 Task: Create a due date automation trigger when advanced on, on the wednesday before a card is due add dates due in more than 1 working days at 11:00 AM.
Action: Mouse moved to (1382, 118)
Screenshot: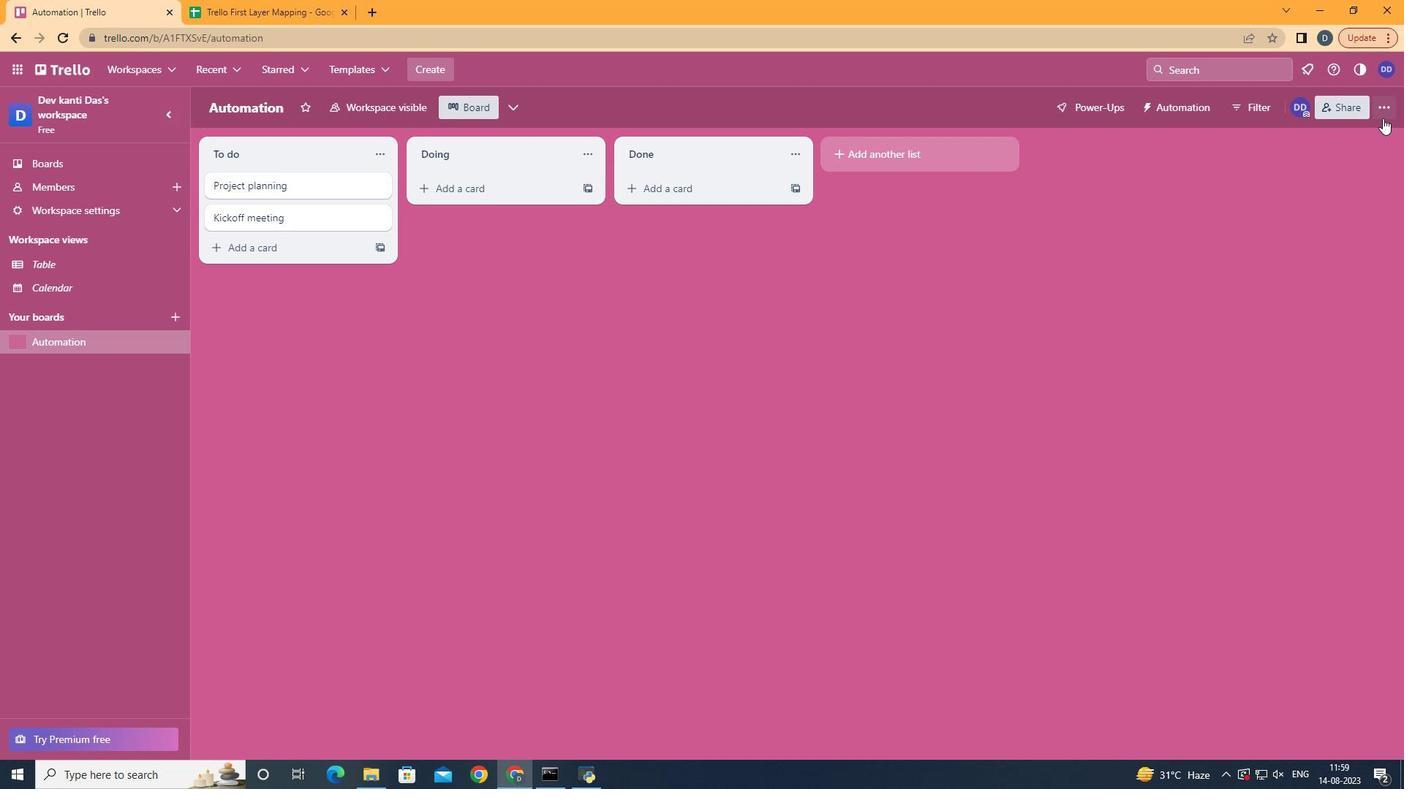
Action: Mouse pressed left at (1382, 118)
Screenshot: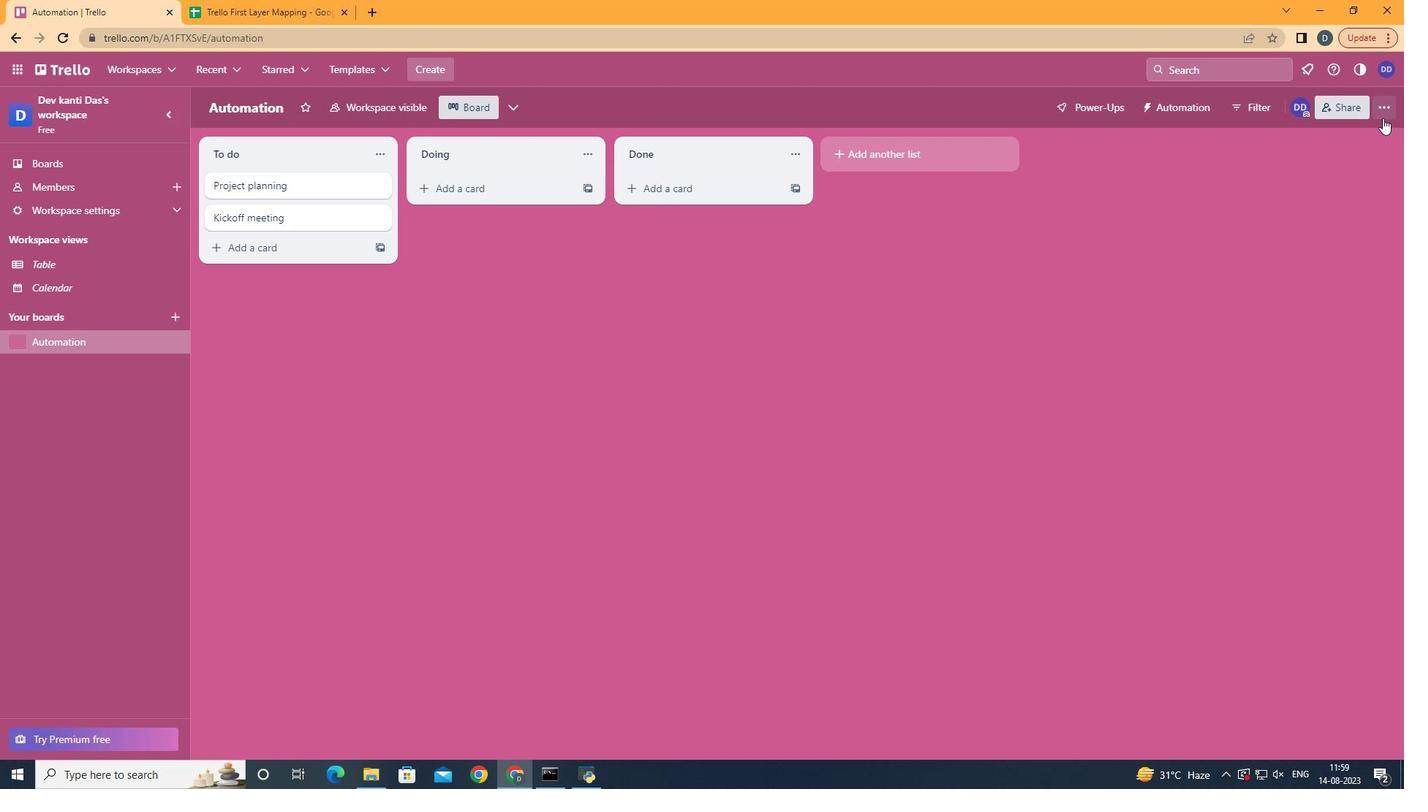 
Action: Mouse moved to (1315, 293)
Screenshot: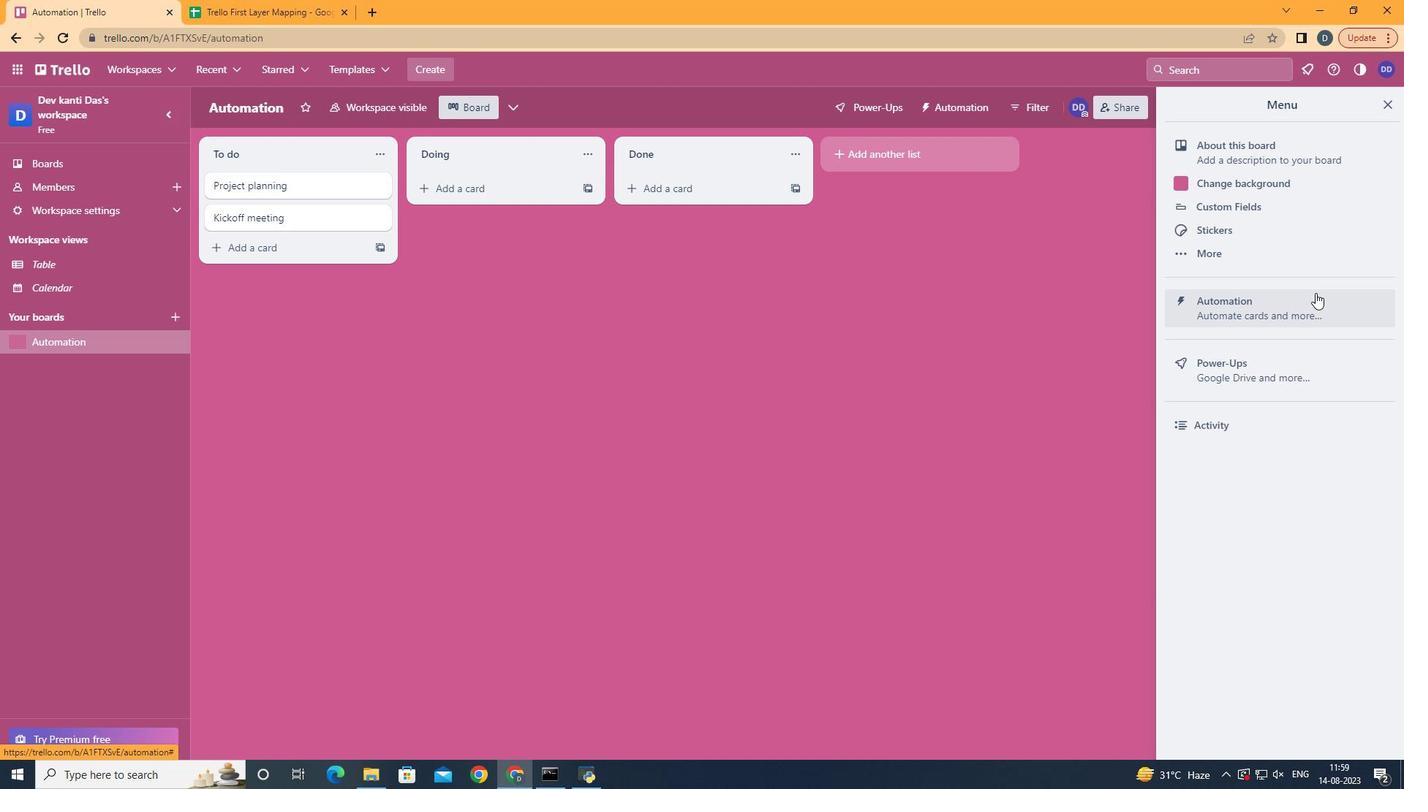 
Action: Mouse pressed left at (1315, 293)
Screenshot: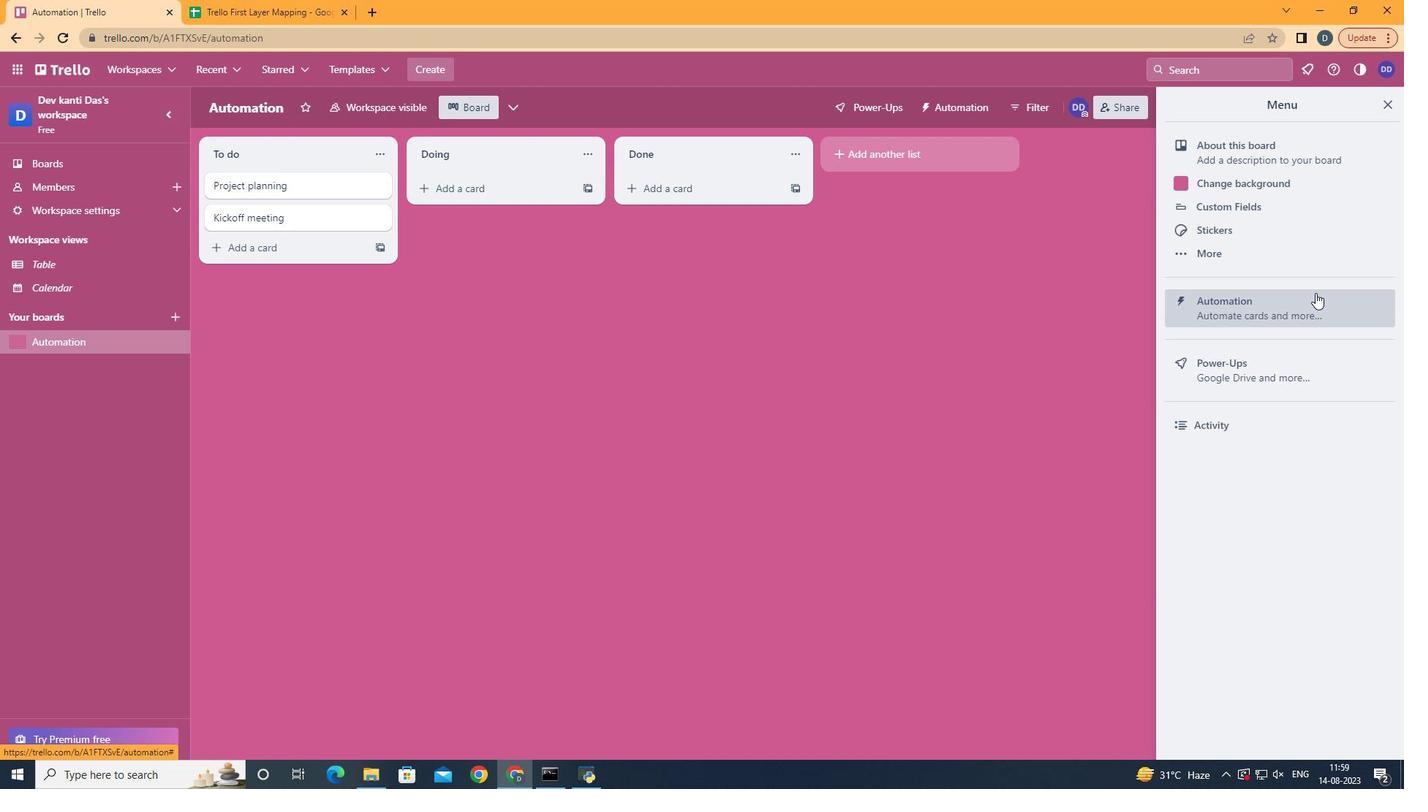 
Action: Mouse moved to (258, 288)
Screenshot: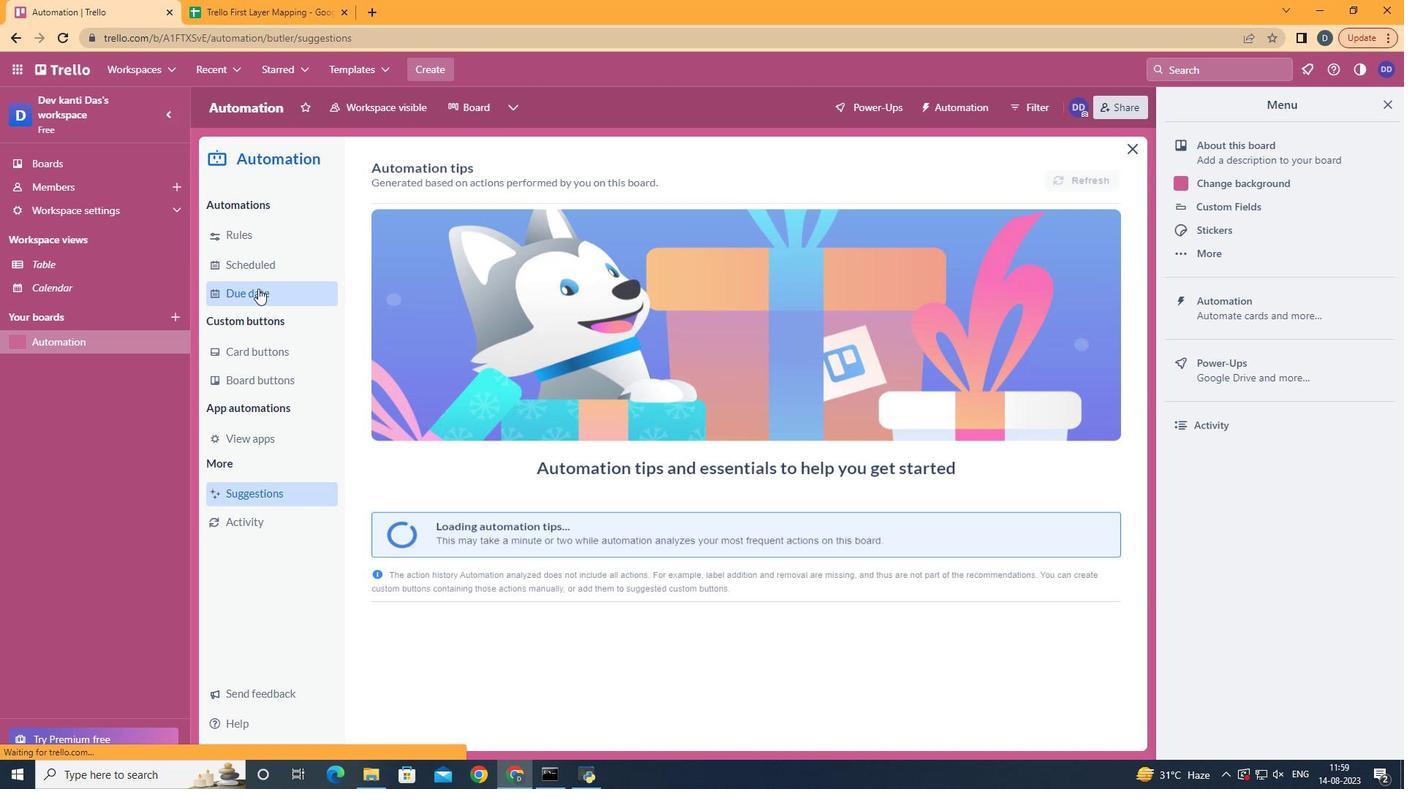 
Action: Mouse pressed left at (258, 288)
Screenshot: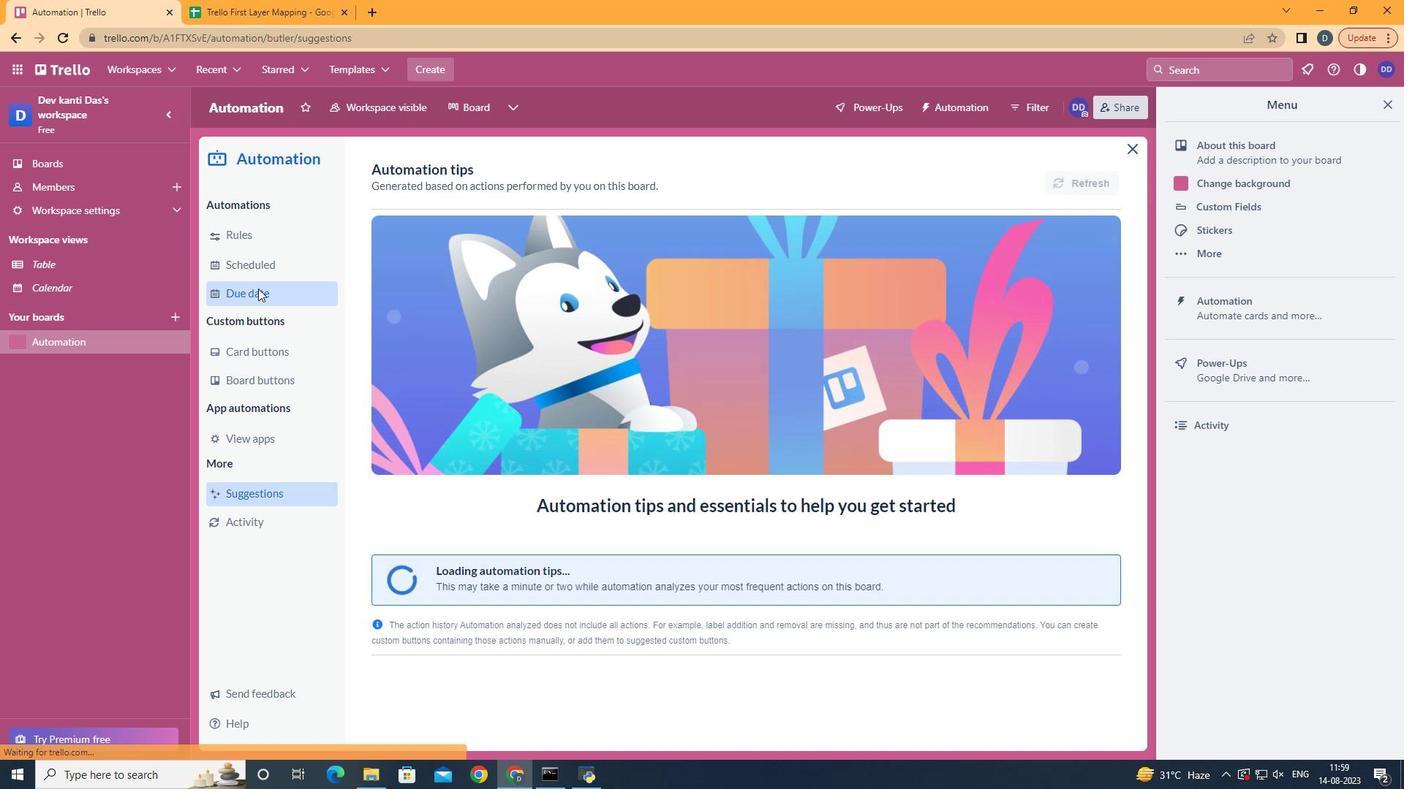 
Action: Mouse moved to (1027, 168)
Screenshot: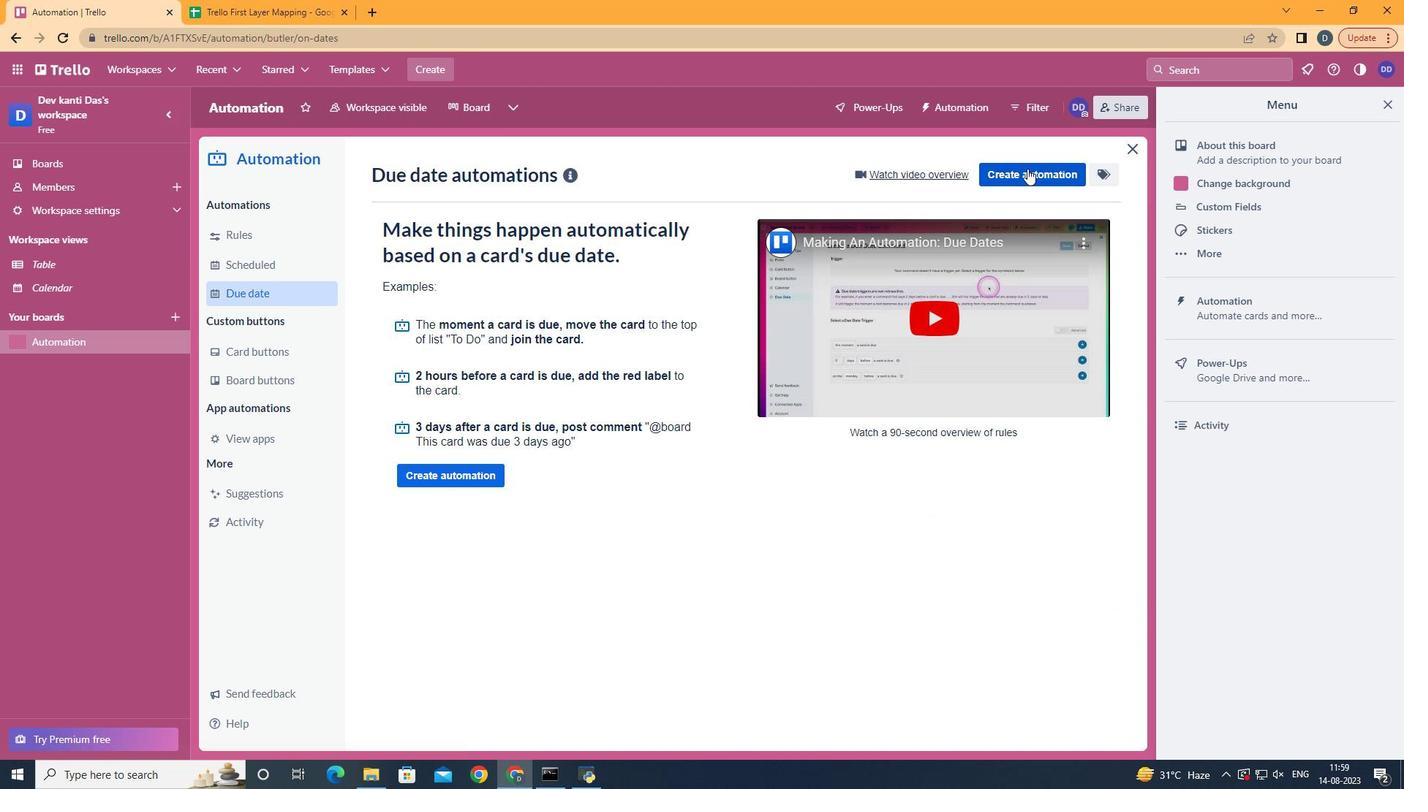 
Action: Mouse pressed left at (1027, 168)
Screenshot: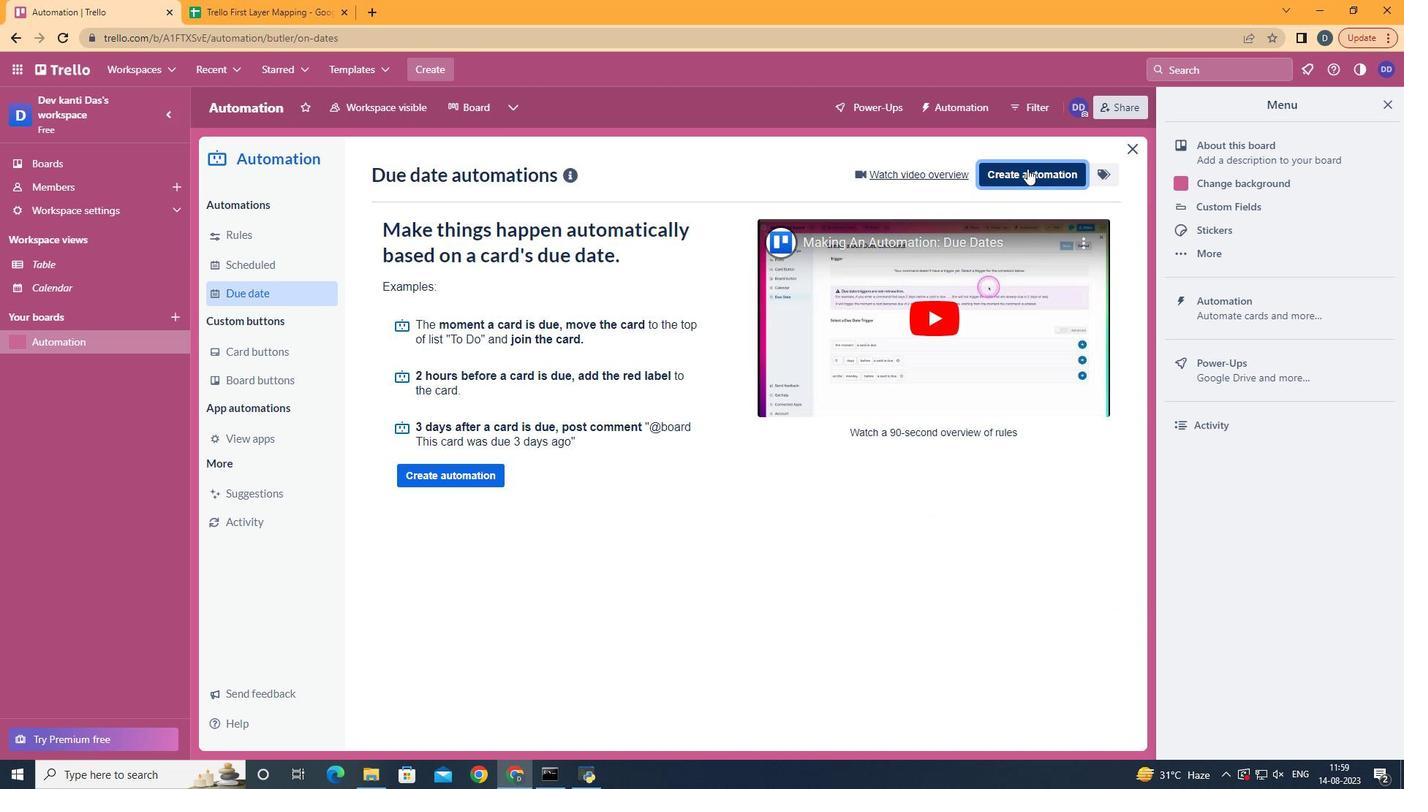 
Action: Mouse moved to (769, 319)
Screenshot: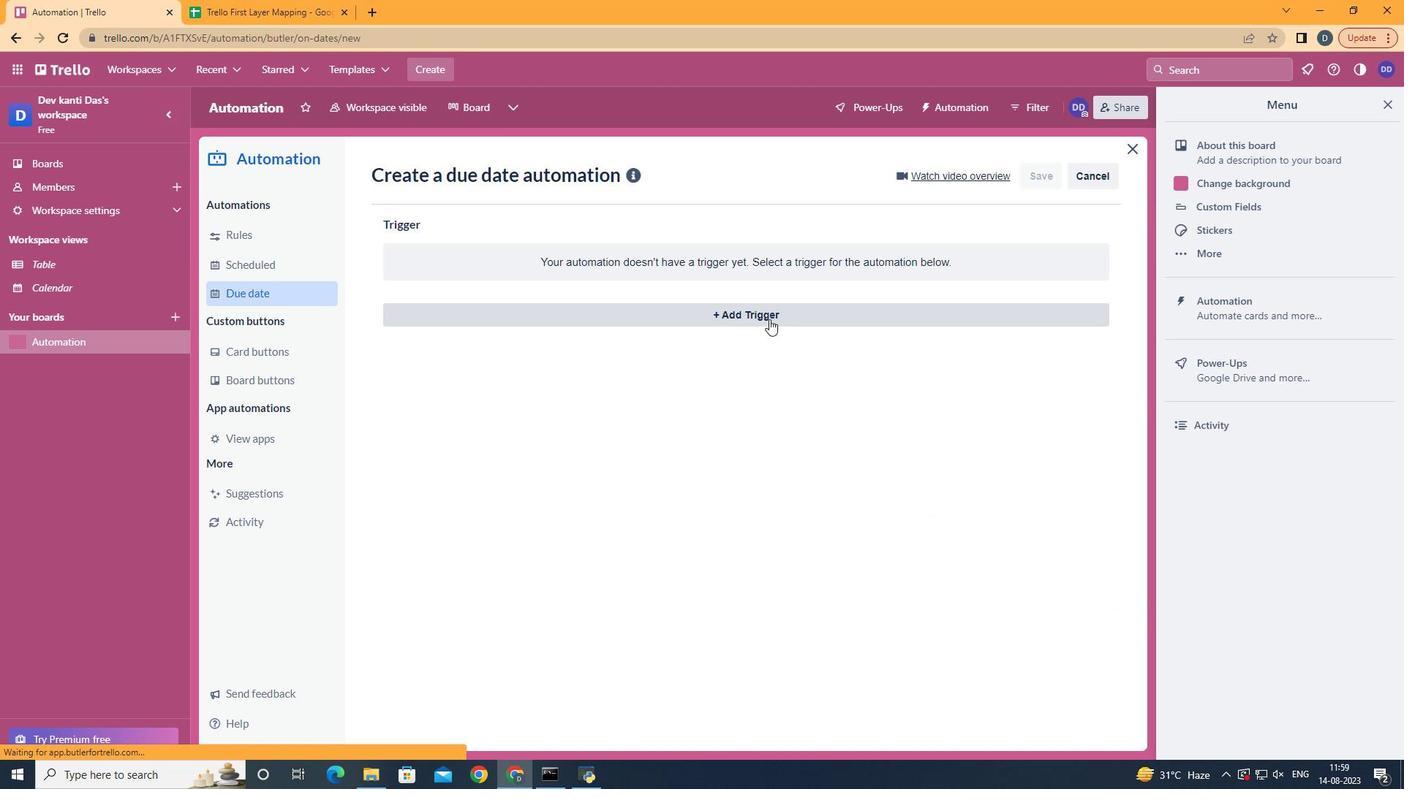 
Action: Mouse pressed left at (769, 319)
Screenshot: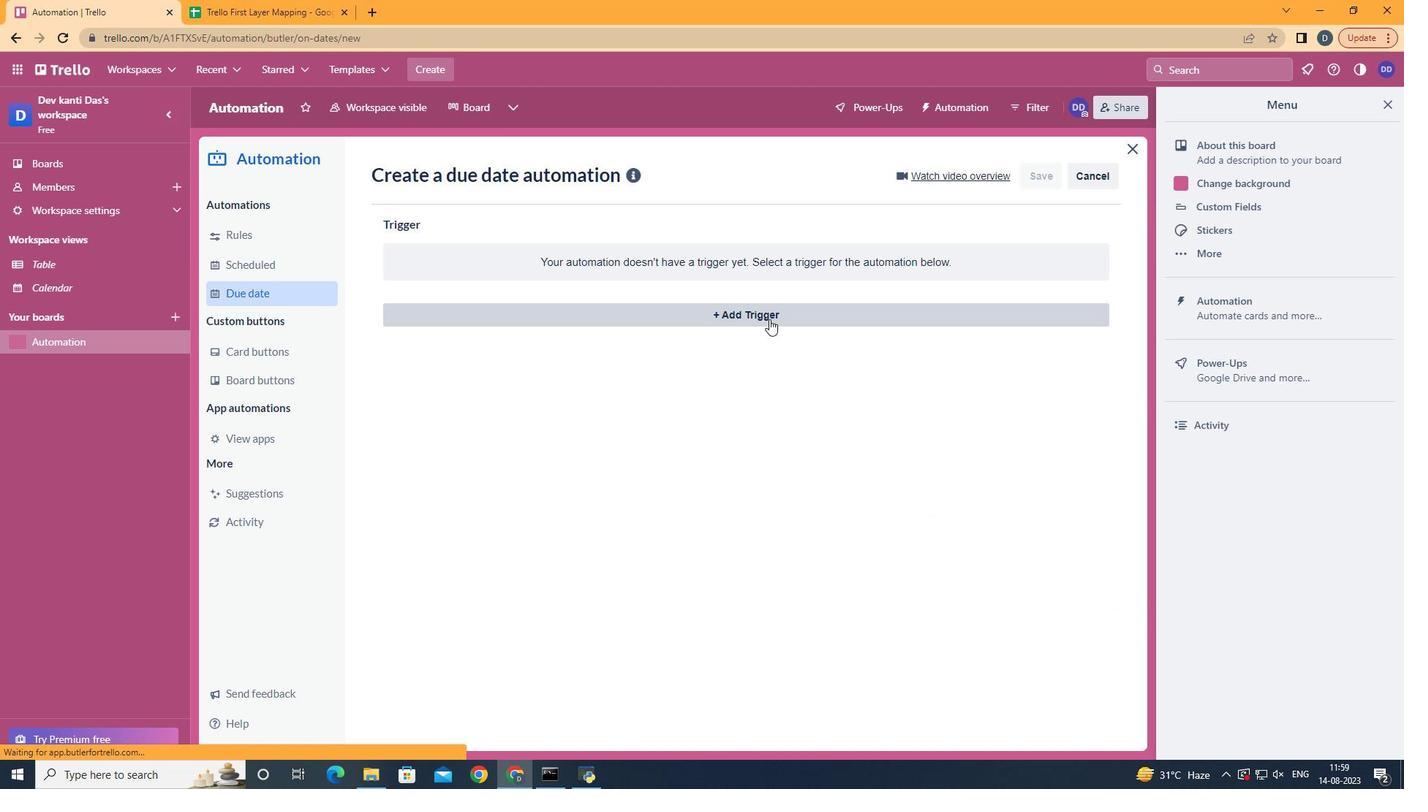 
Action: Mouse moved to (476, 433)
Screenshot: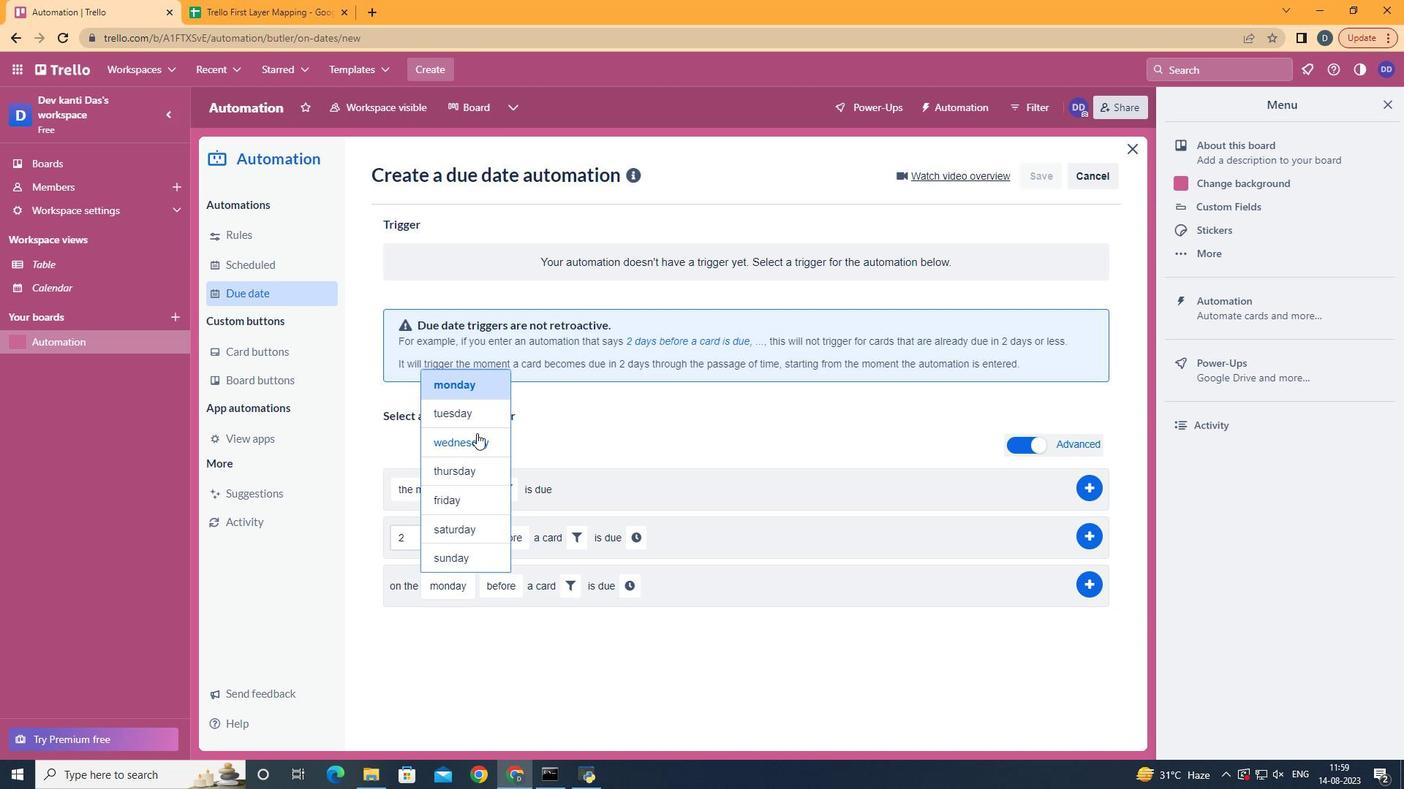 
Action: Mouse pressed left at (476, 433)
Screenshot: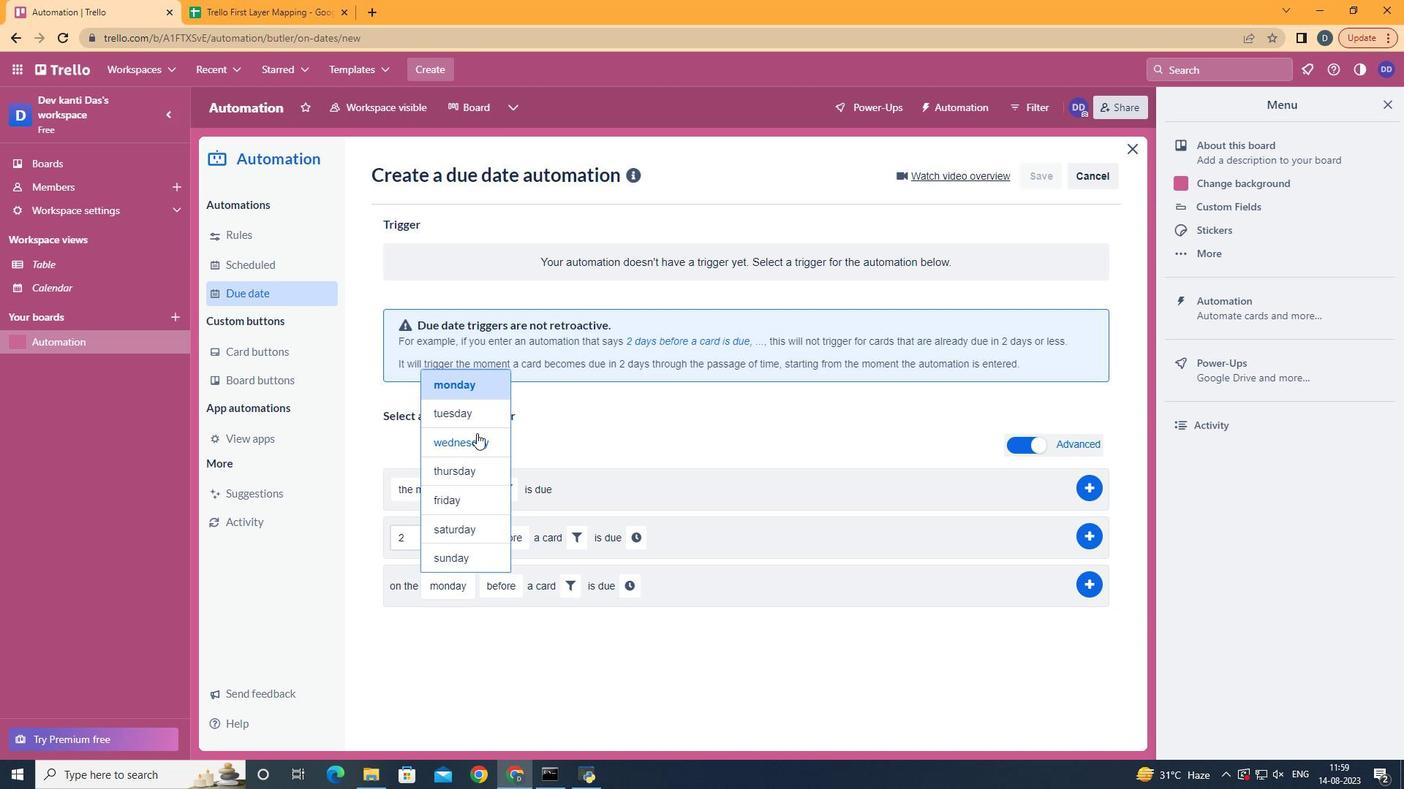 
Action: Mouse moved to (585, 587)
Screenshot: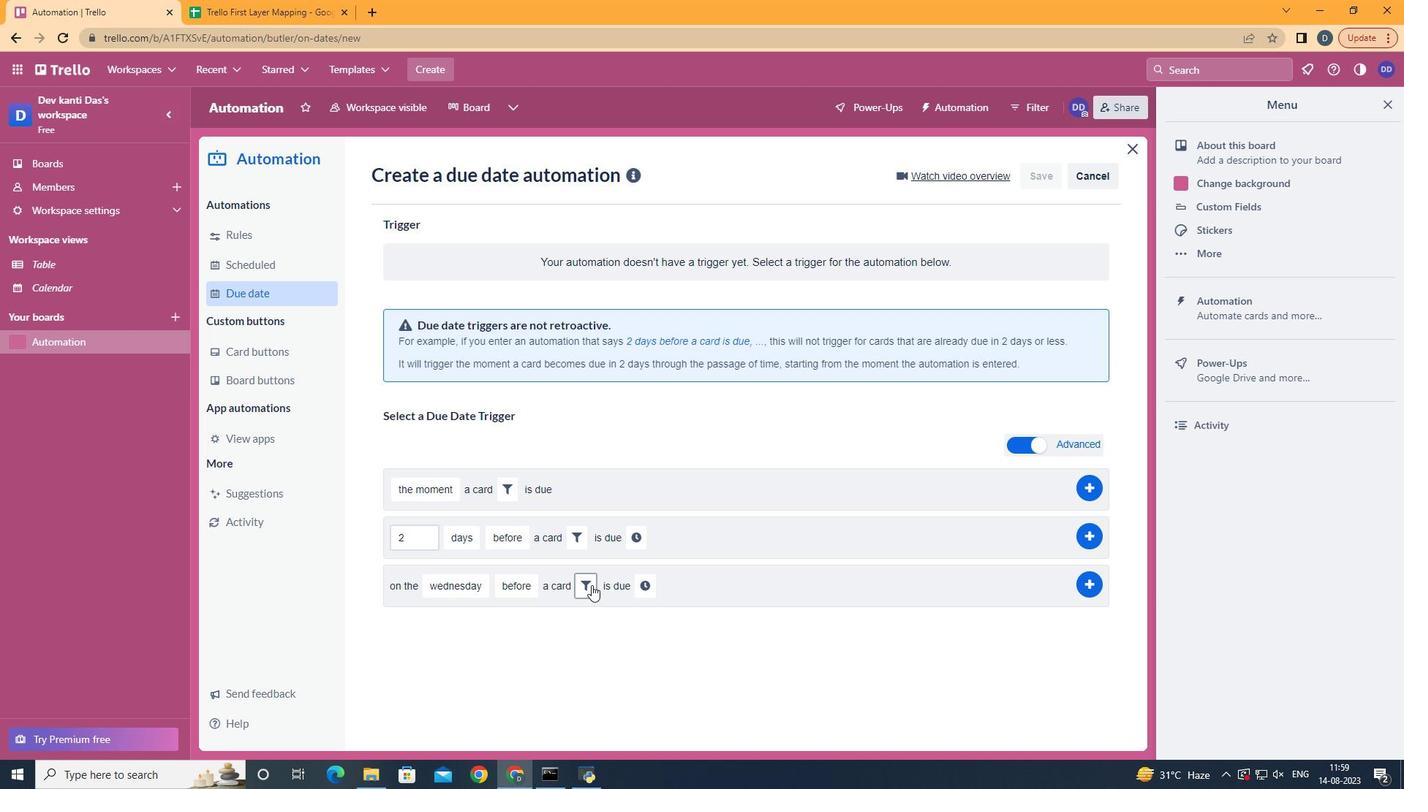 
Action: Mouse pressed left at (585, 587)
Screenshot: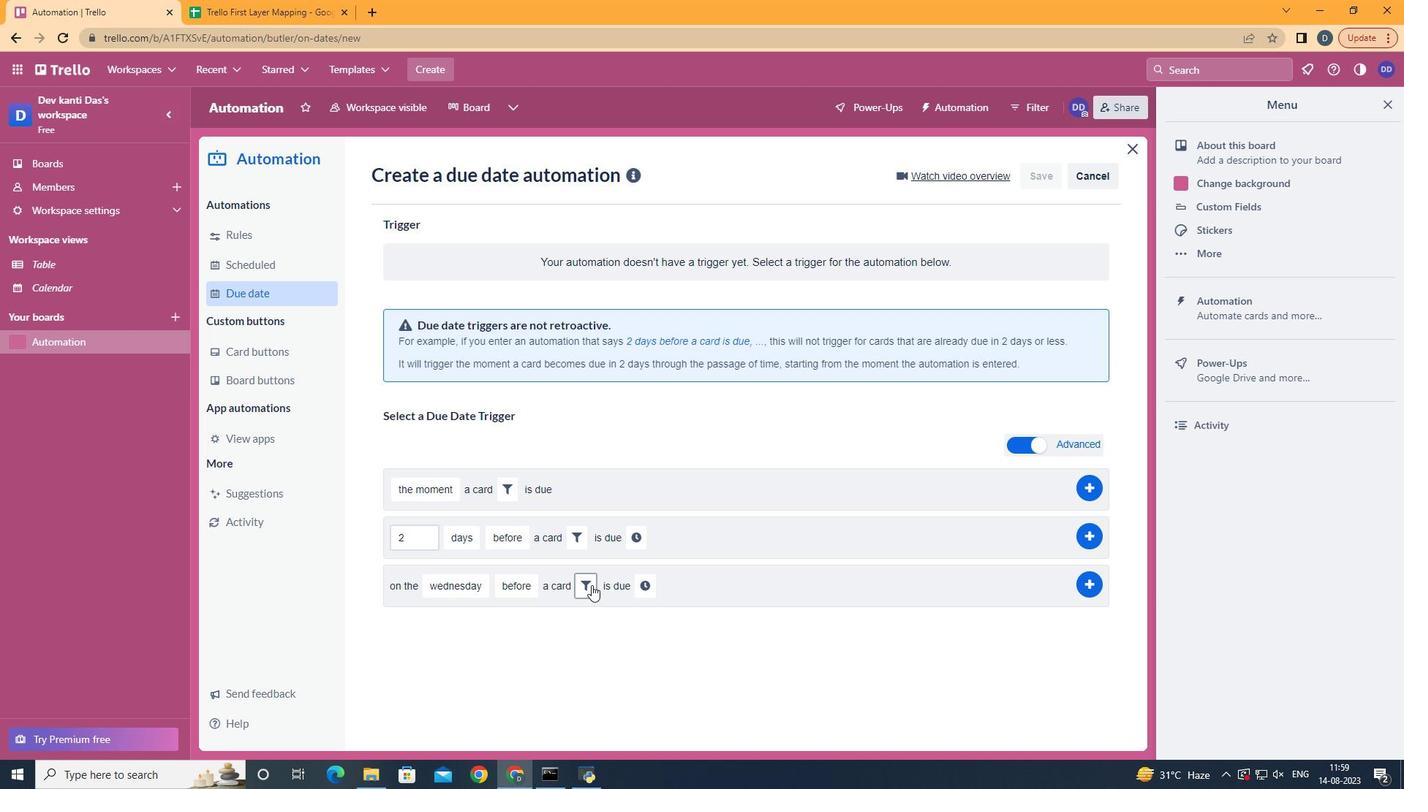
Action: Mouse moved to (667, 626)
Screenshot: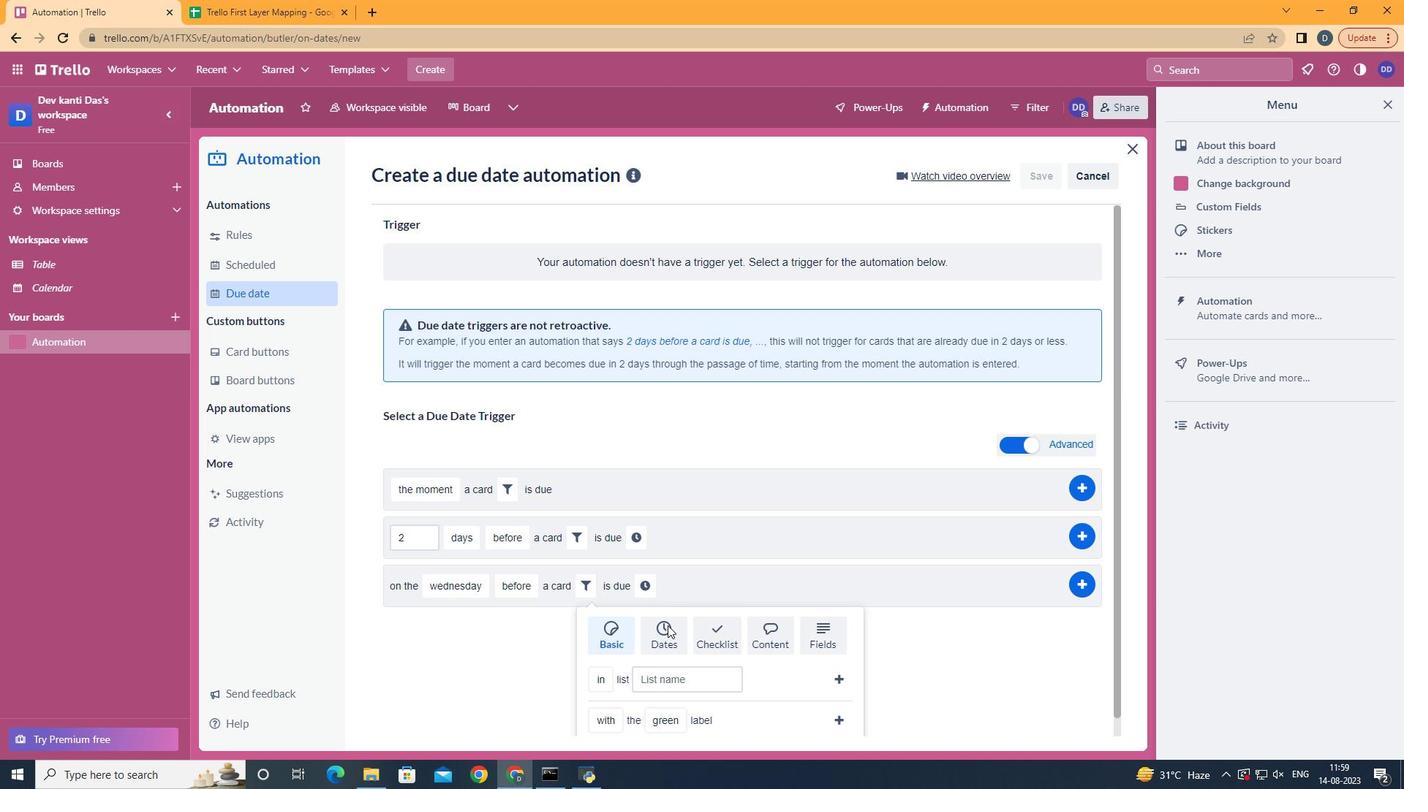 
Action: Mouse pressed left at (667, 626)
Screenshot: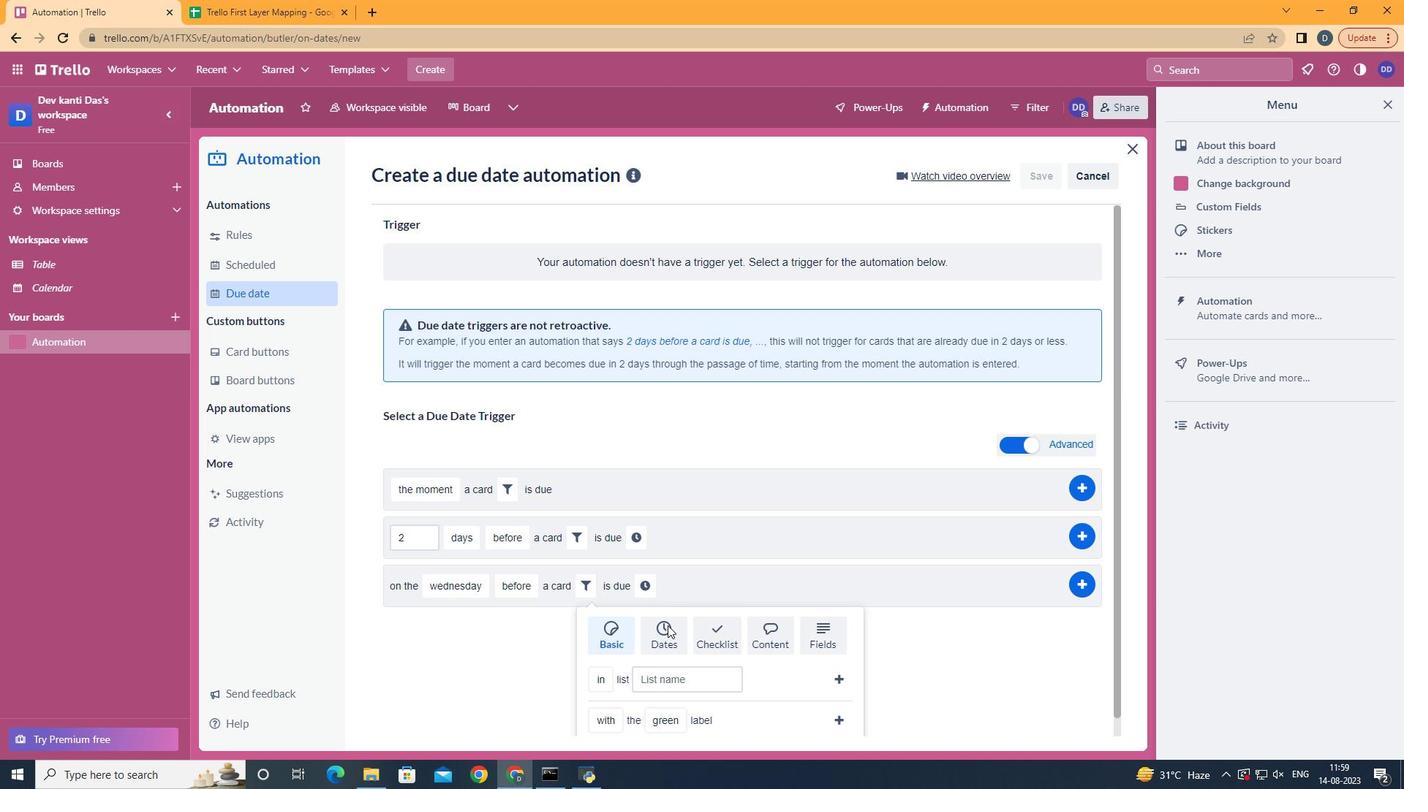 
Action: Mouse moved to (667, 626)
Screenshot: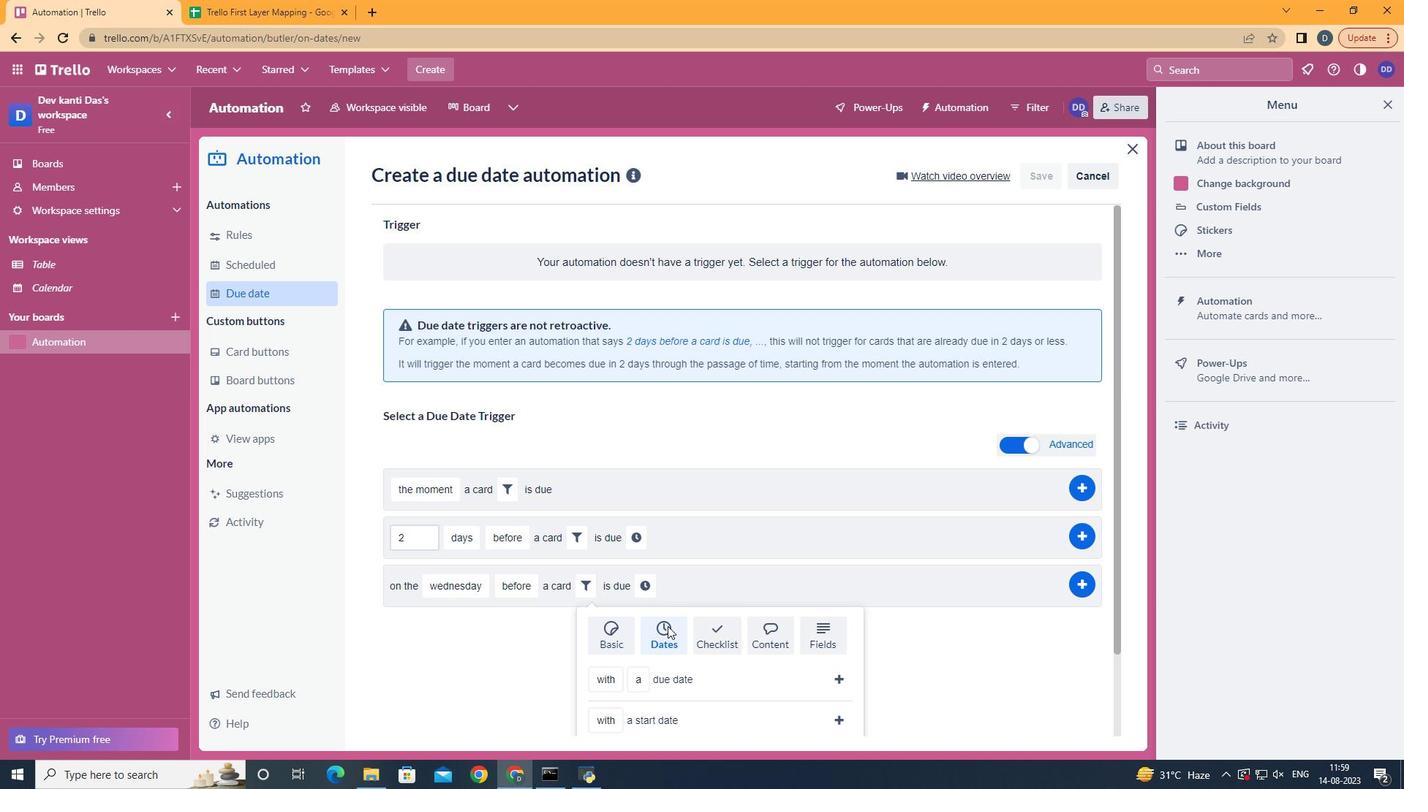 
Action: Mouse scrolled (667, 626) with delta (0, 0)
Screenshot: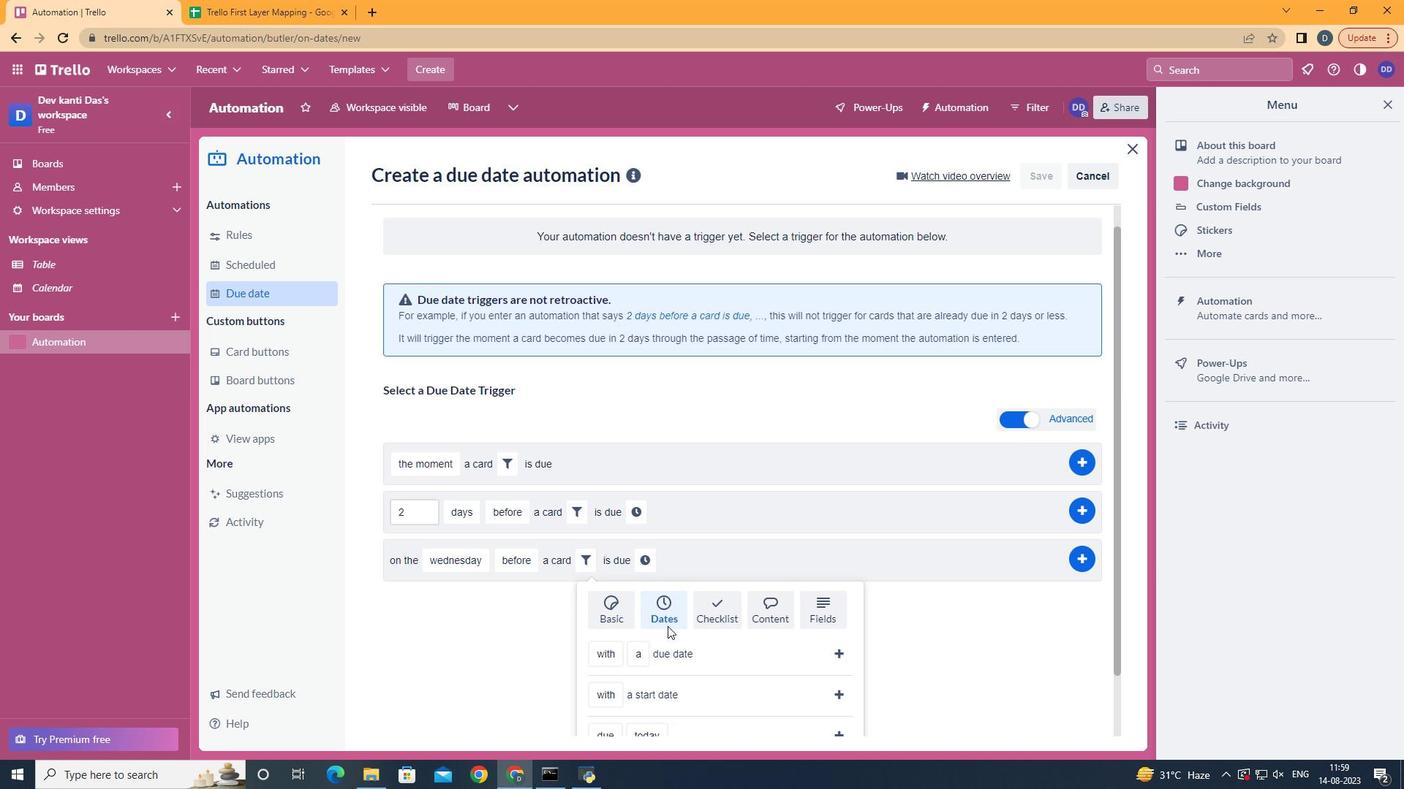 
Action: Mouse scrolled (667, 626) with delta (0, 0)
Screenshot: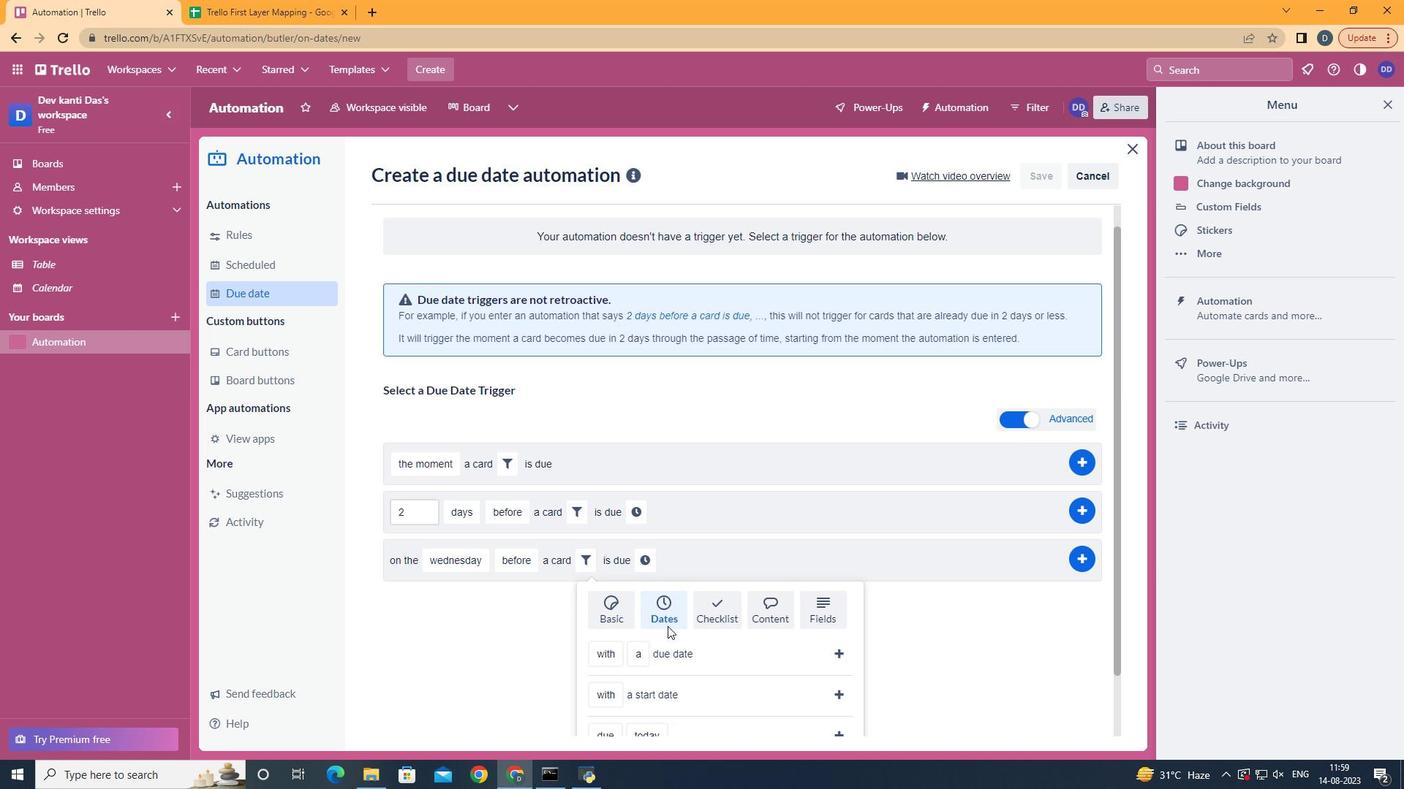 
Action: Mouse scrolled (667, 626) with delta (0, 0)
Screenshot: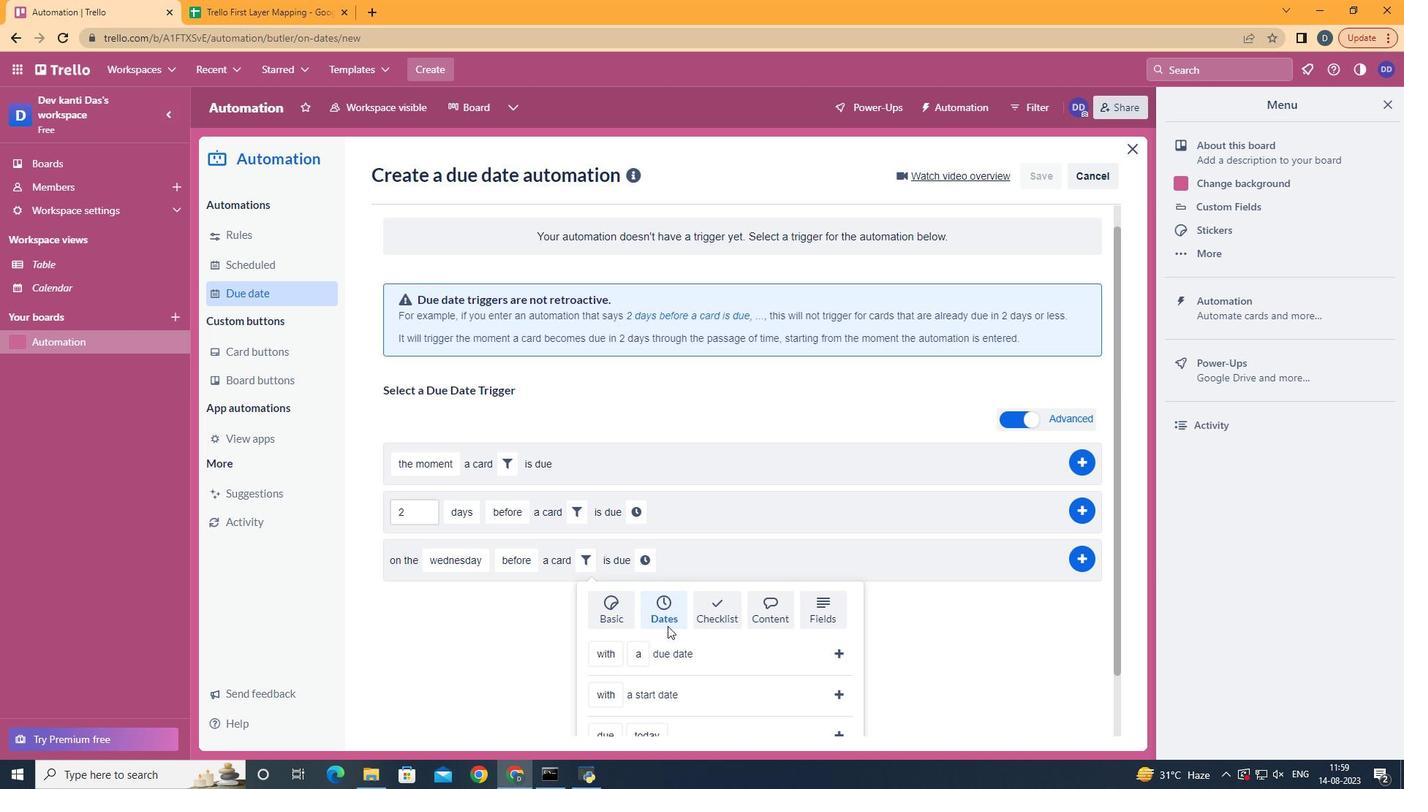 
Action: Mouse scrolled (667, 626) with delta (0, 0)
Screenshot: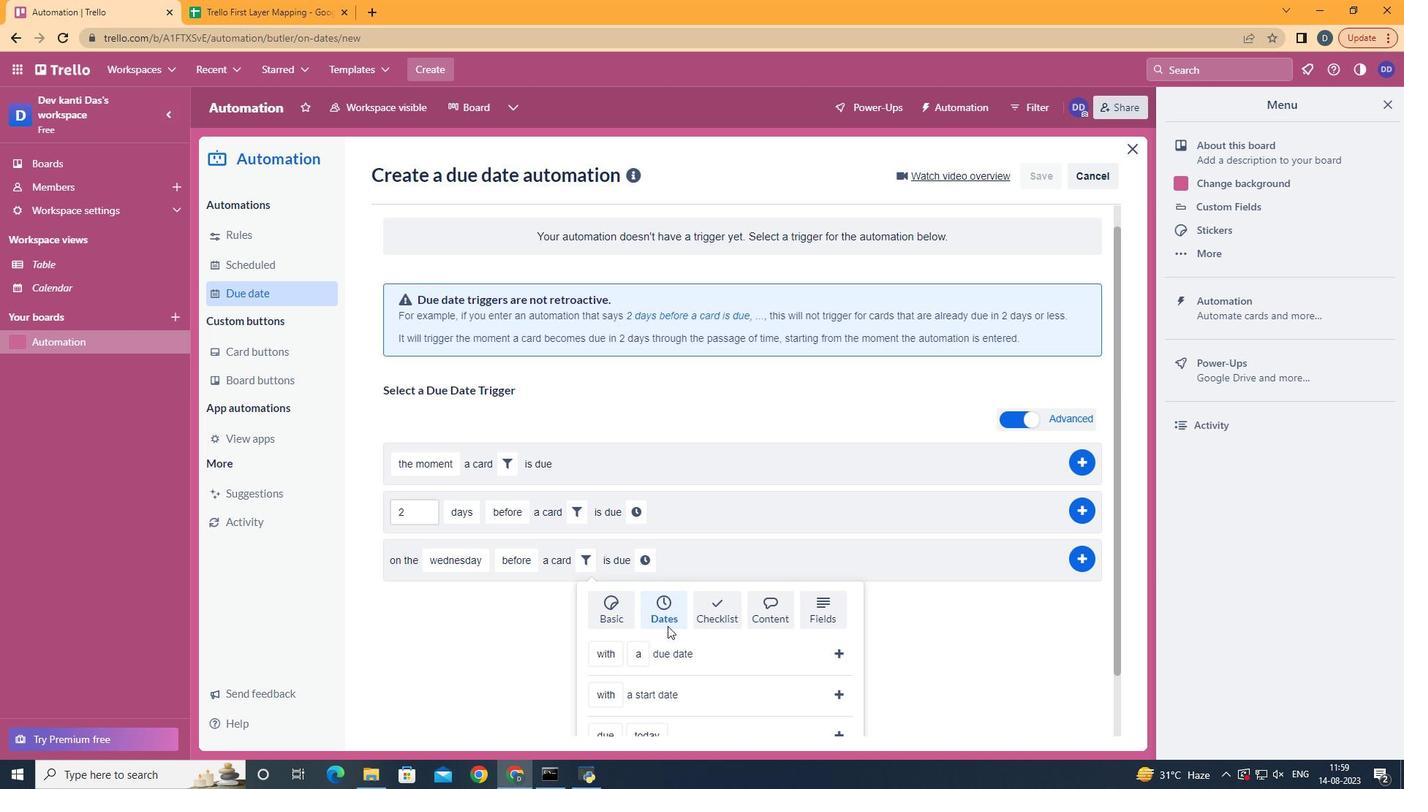 
Action: Mouse scrolled (667, 626) with delta (0, 0)
Screenshot: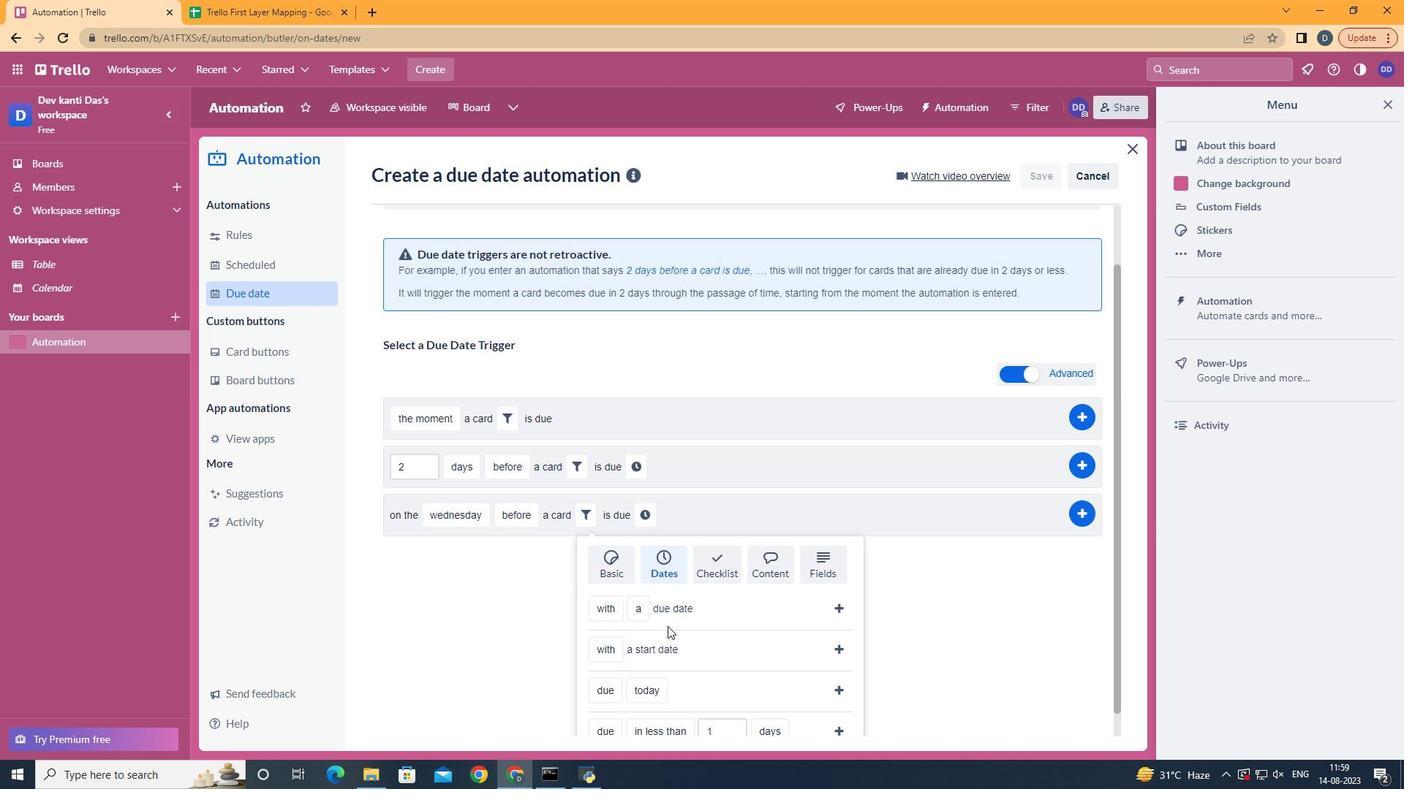 
Action: Mouse moved to (662, 618)
Screenshot: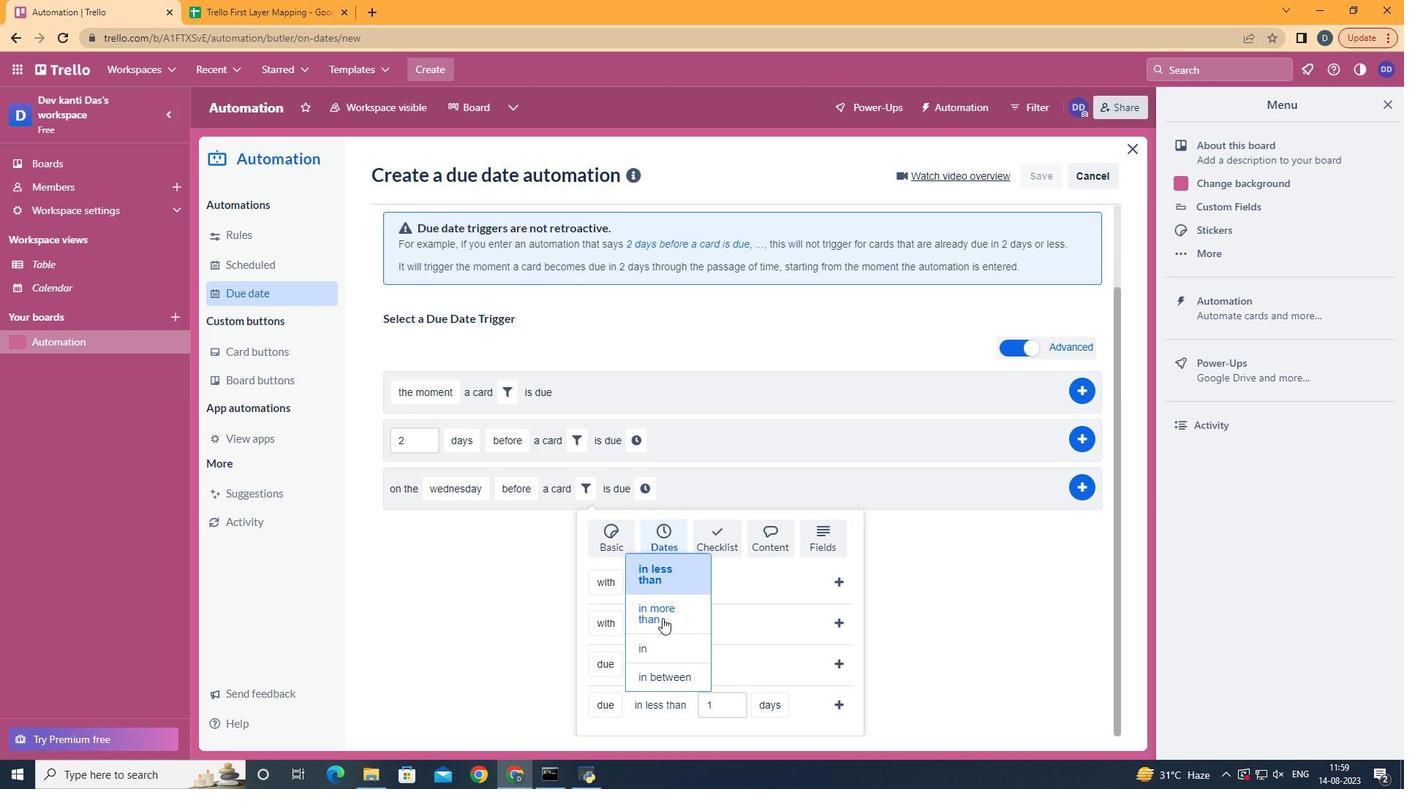 
Action: Mouse pressed left at (662, 618)
Screenshot: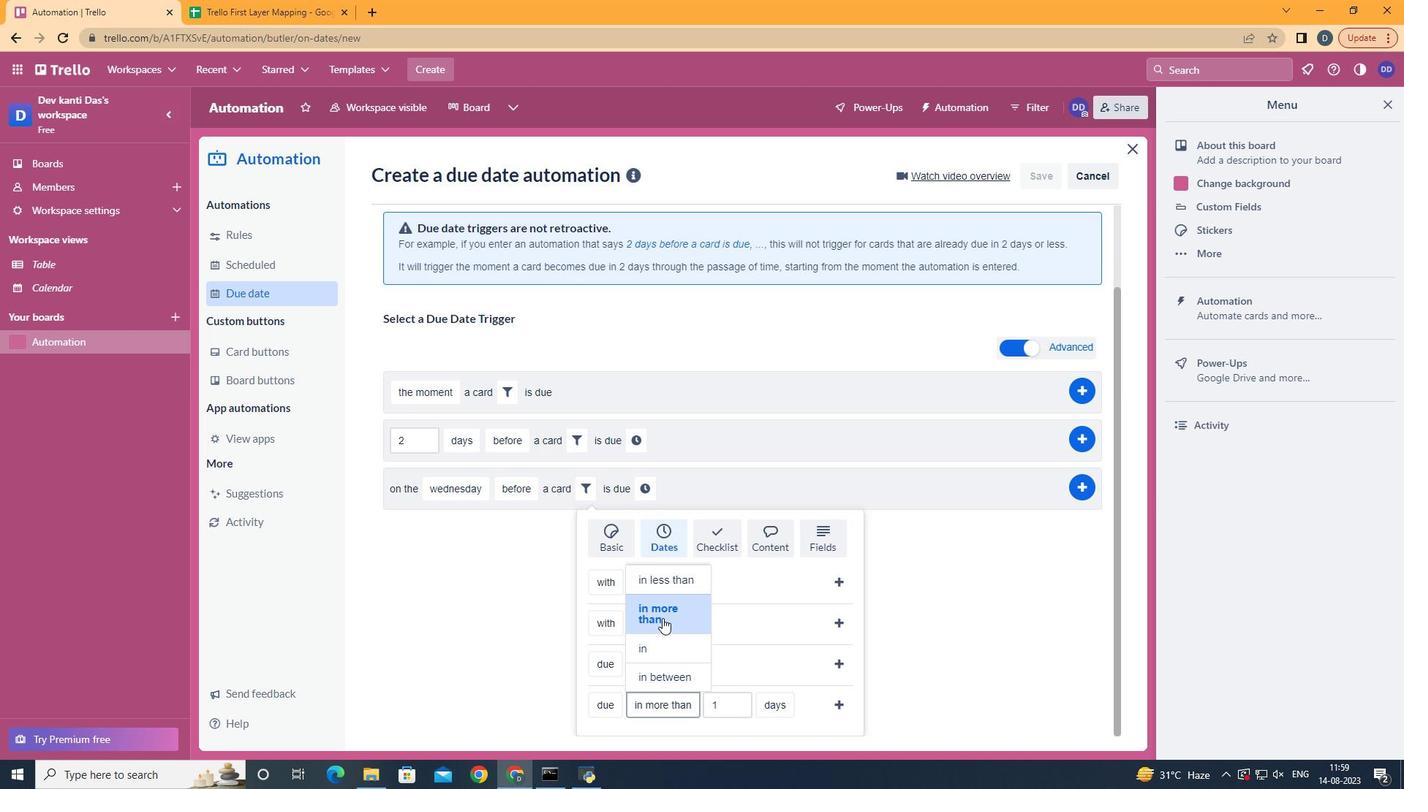 
Action: Mouse moved to (786, 664)
Screenshot: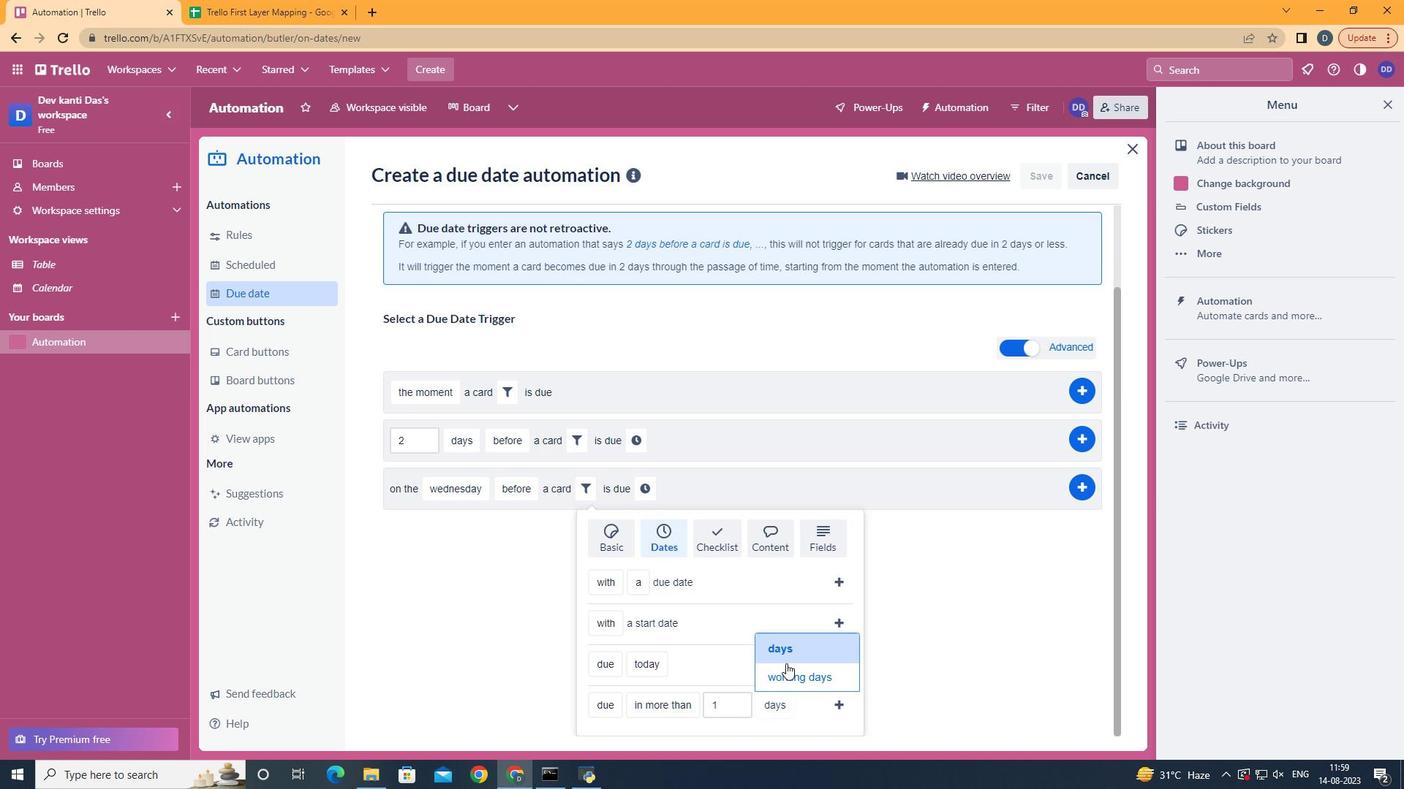 
Action: Mouse pressed left at (786, 664)
Screenshot: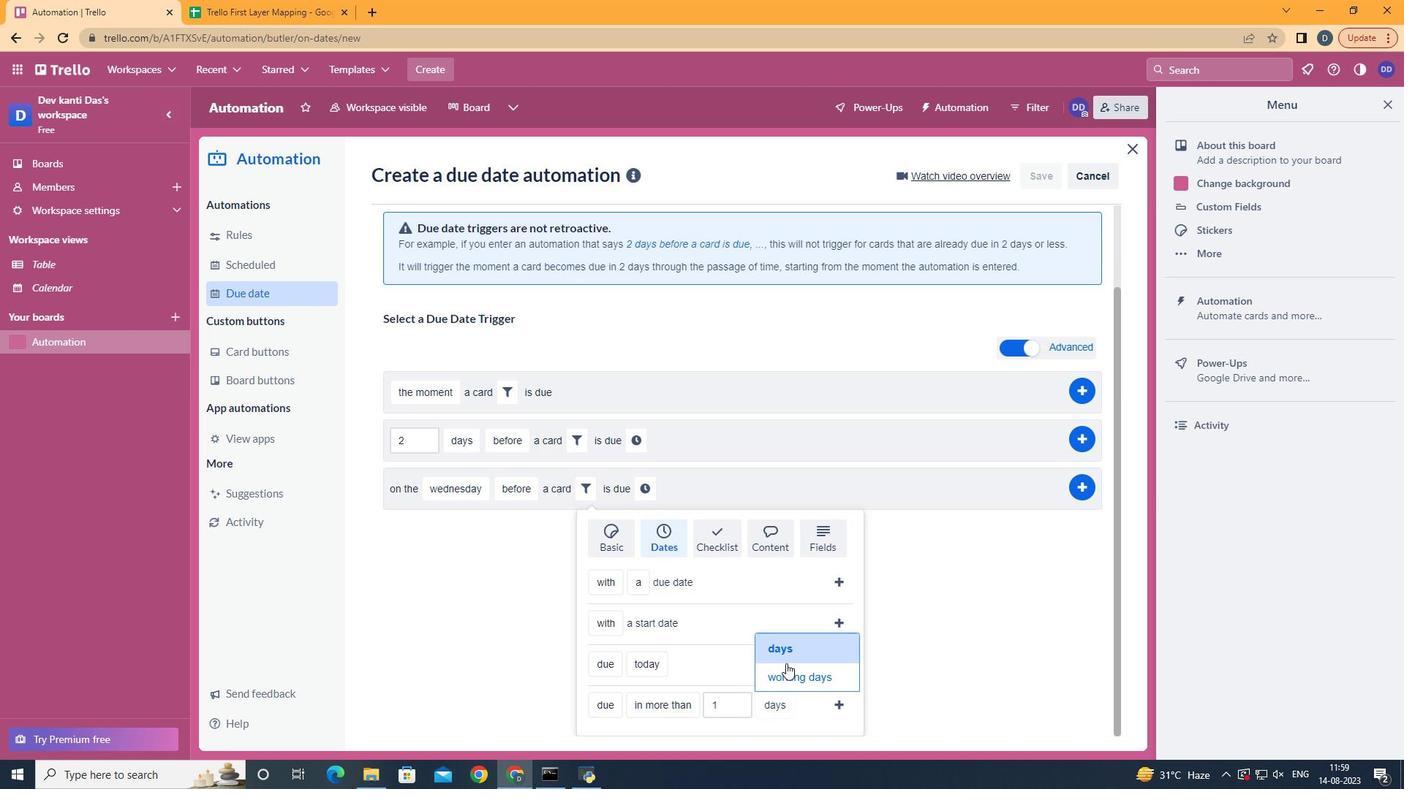 
Action: Mouse moved to (851, 710)
Screenshot: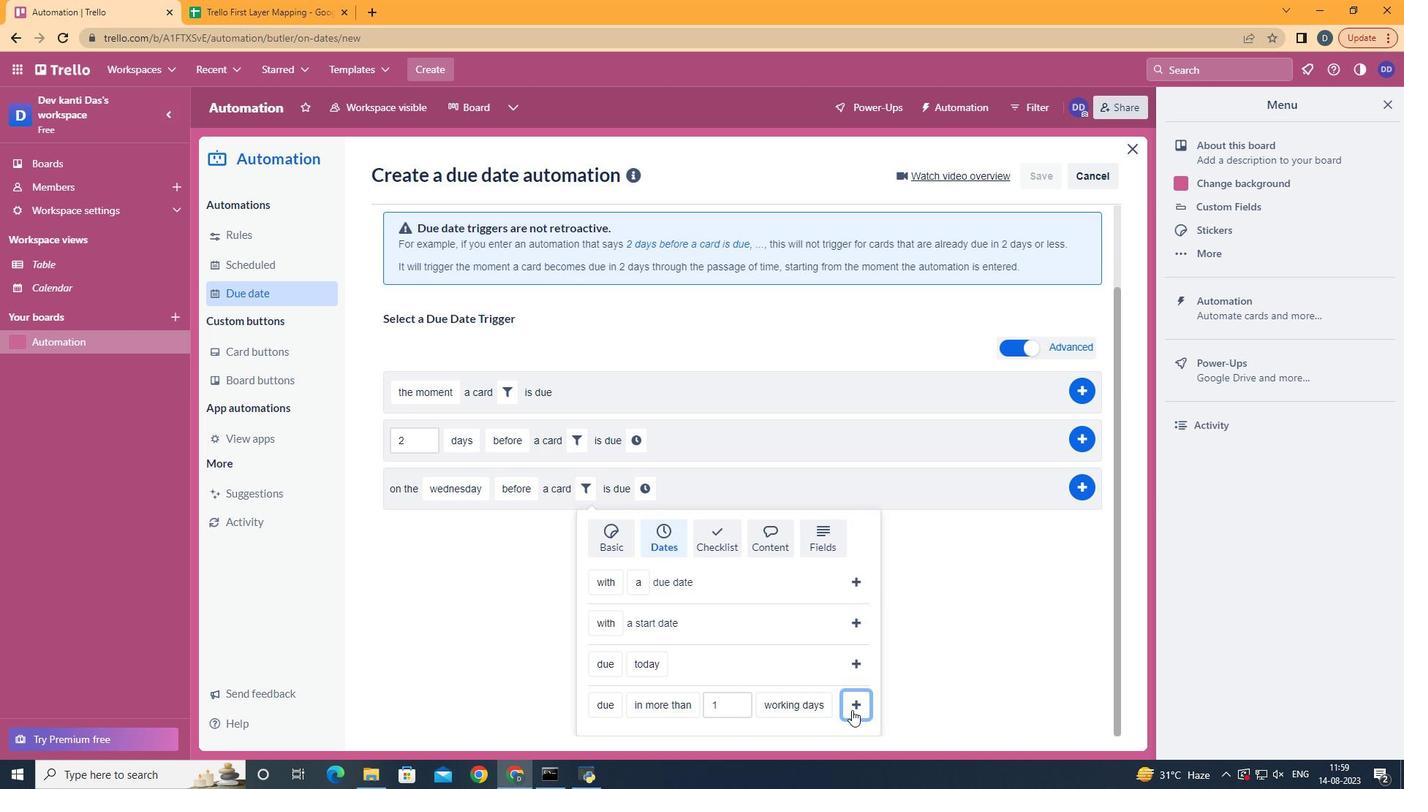 
Action: Mouse pressed left at (851, 710)
Screenshot: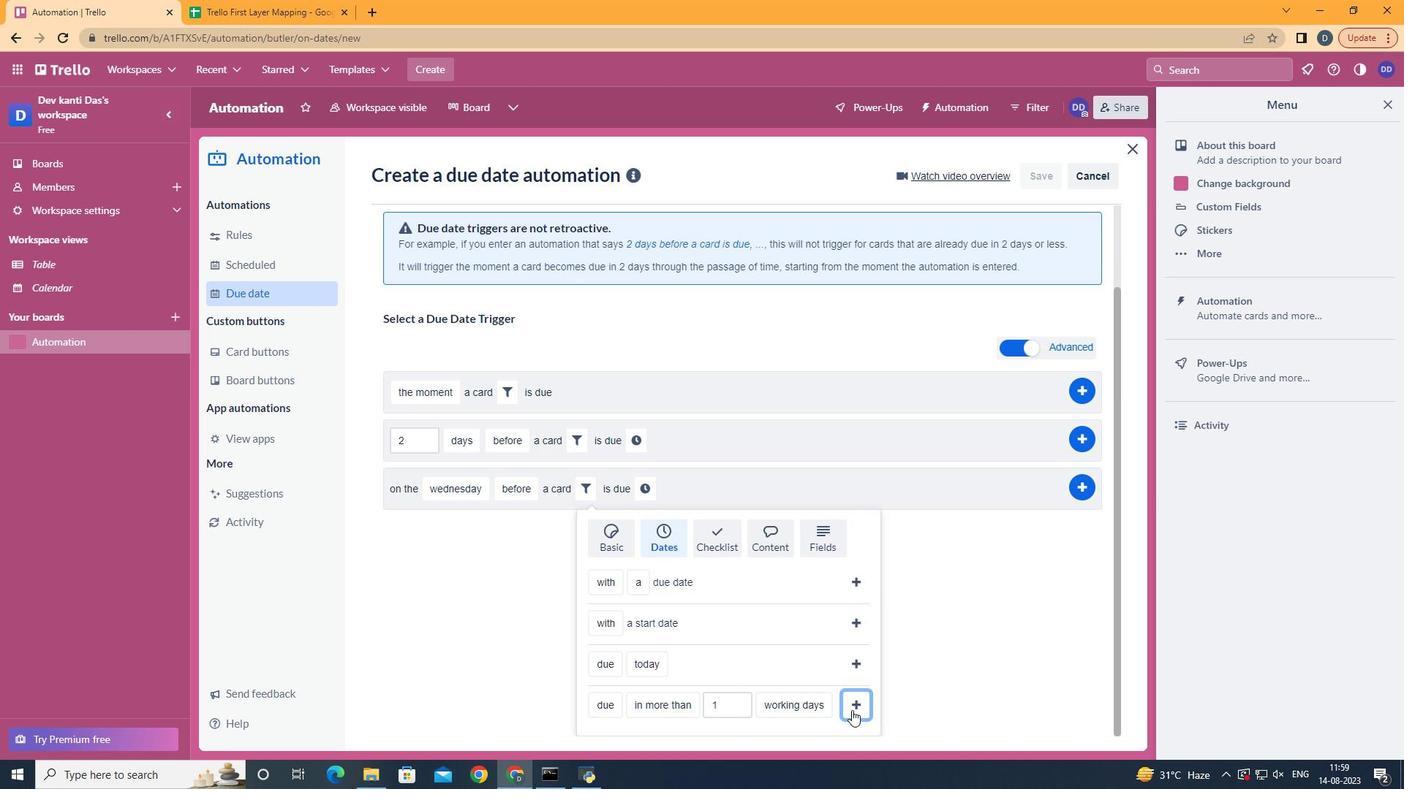 
Action: Mouse moved to (836, 580)
Screenshot: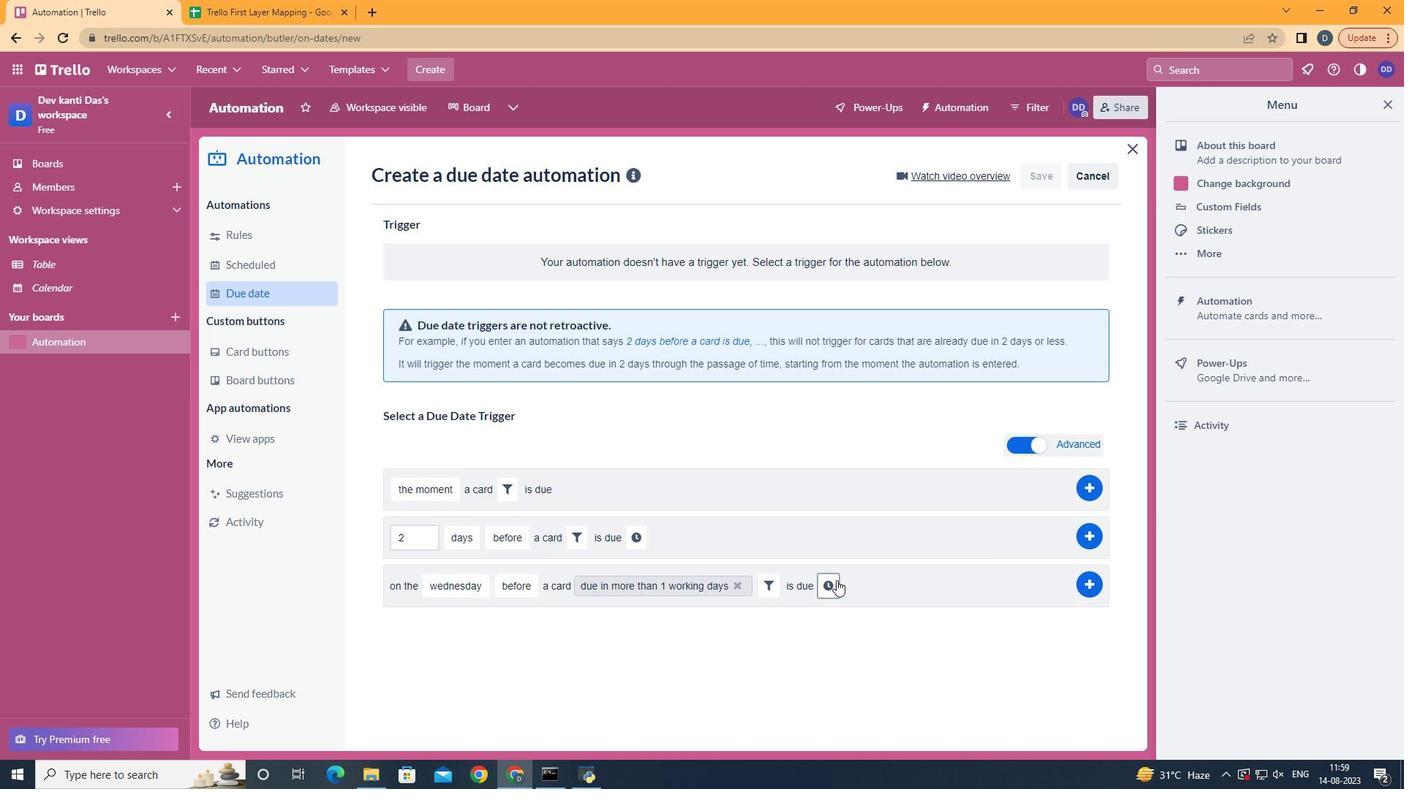 
Action: Mouse pressed left at (836, 580)
Screenshot: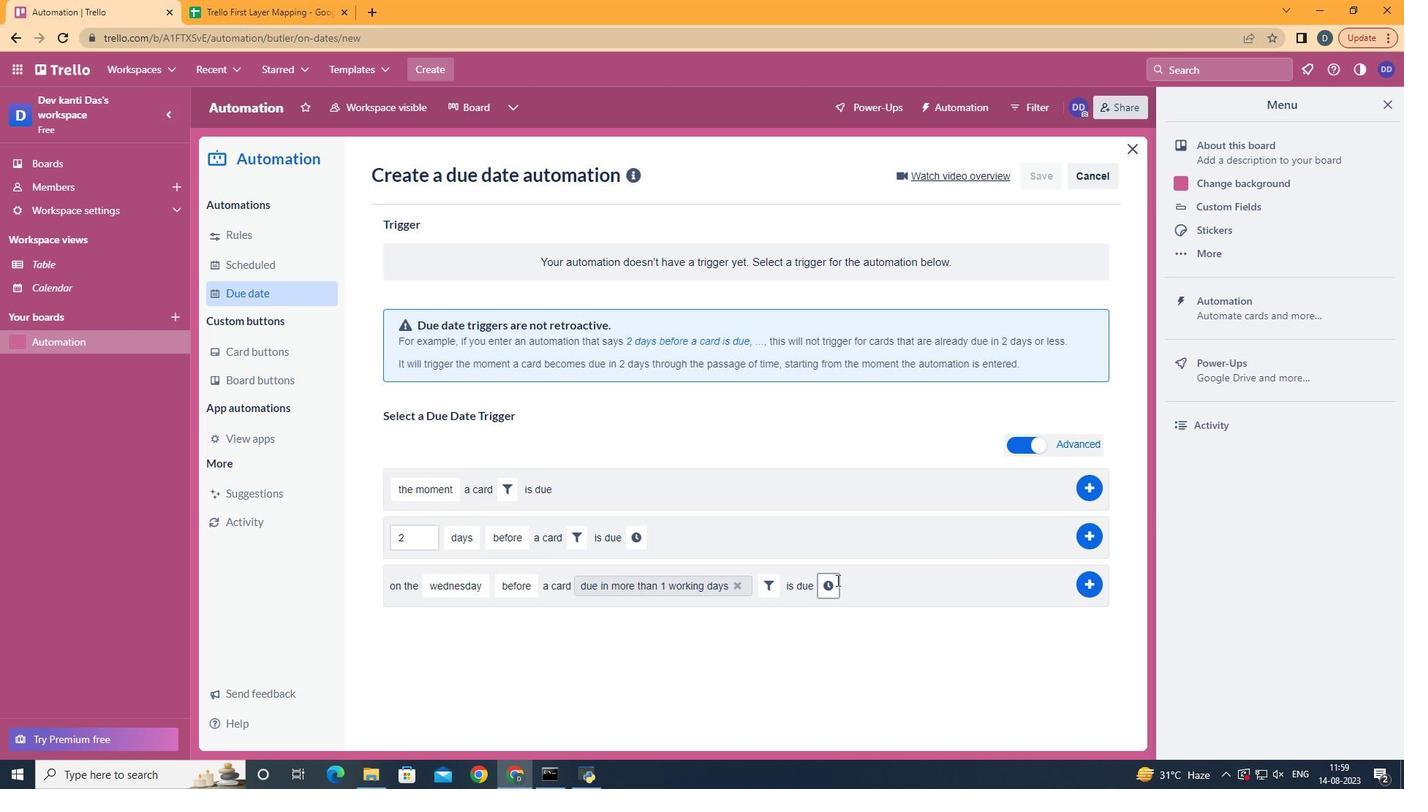 
Action: Mouse moved to (904, 601)
Screenshot: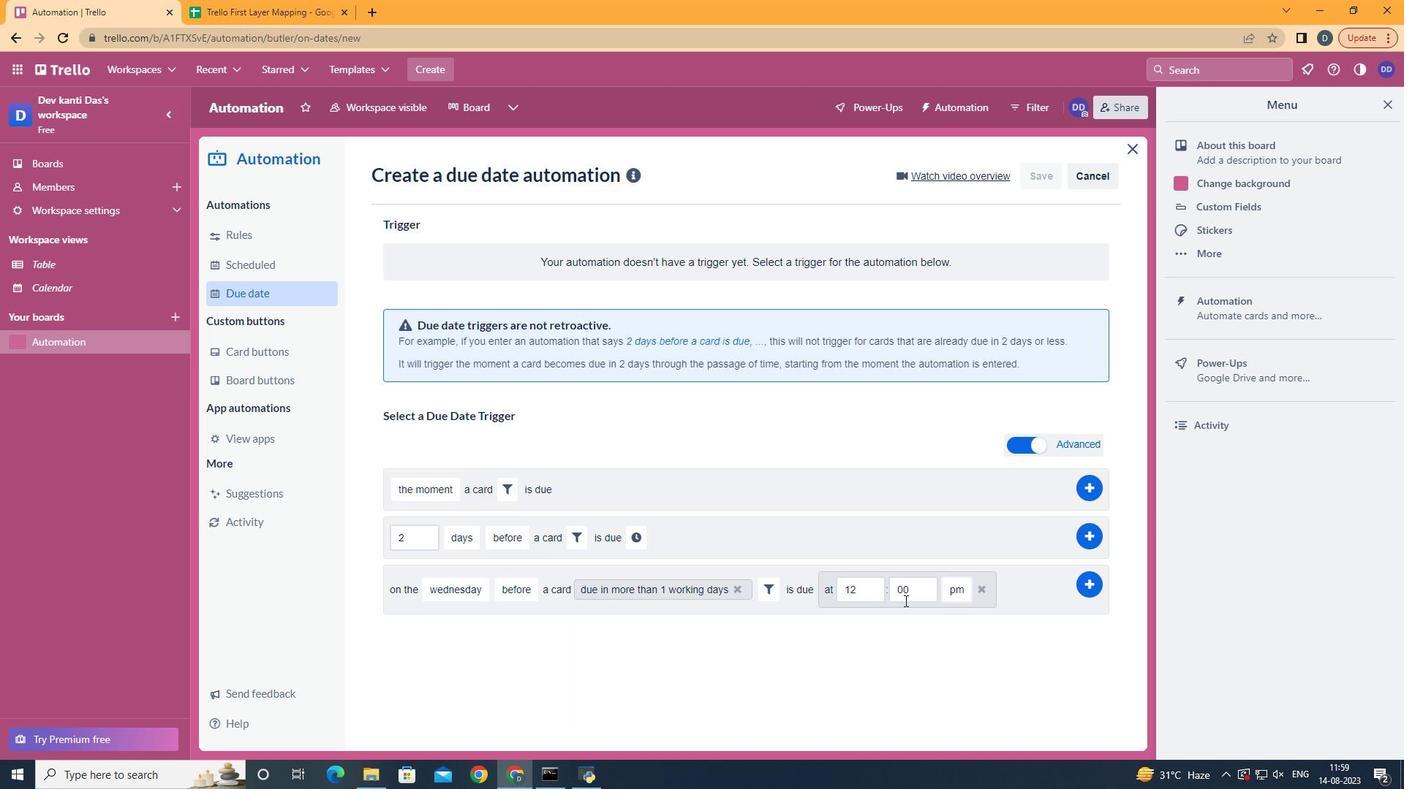 
Action: Mouse pressed left at (904, 601)
Screenshot: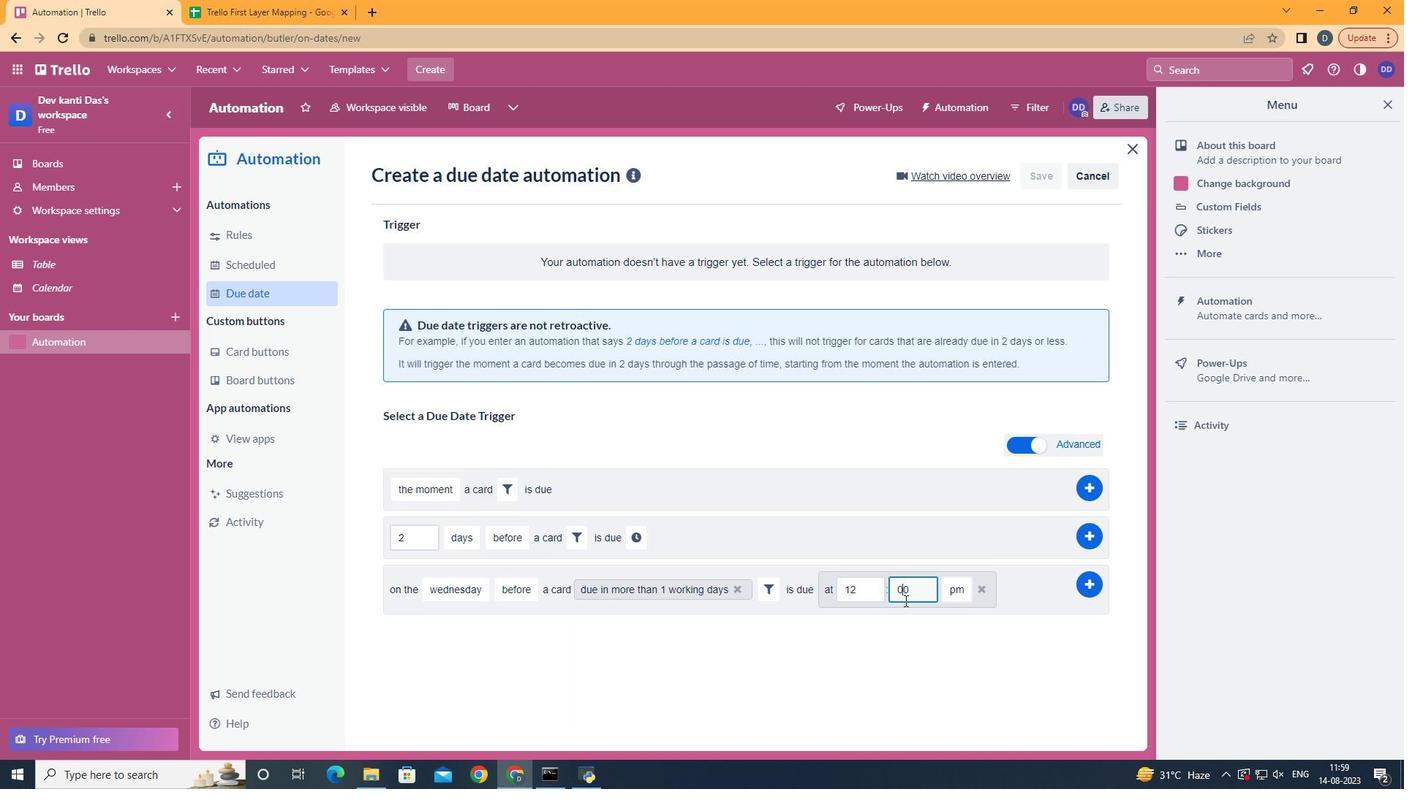 
Action: Mouse moved to (873, 591)
Screenshot: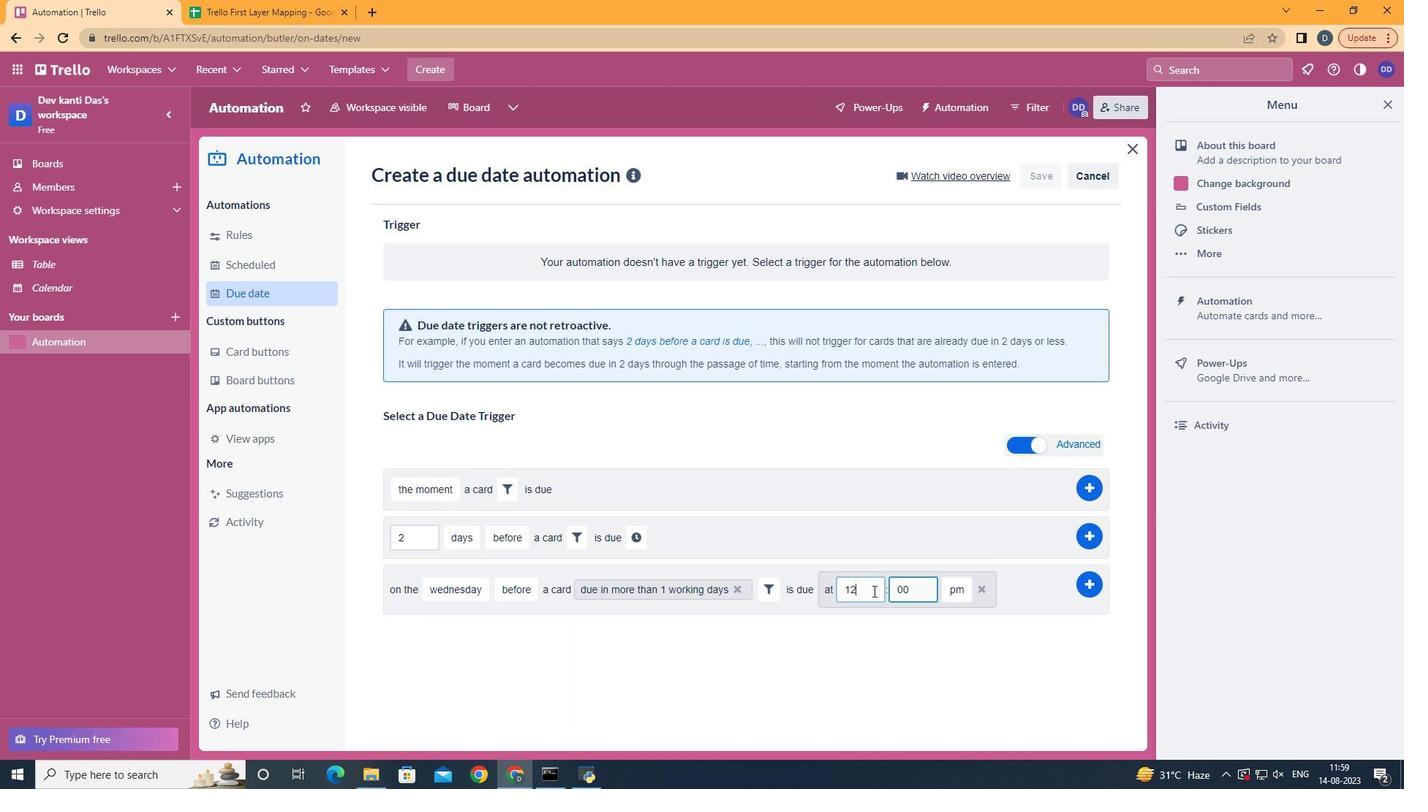 
Action: Mouse pressed left at (873, 591)
Screenshot: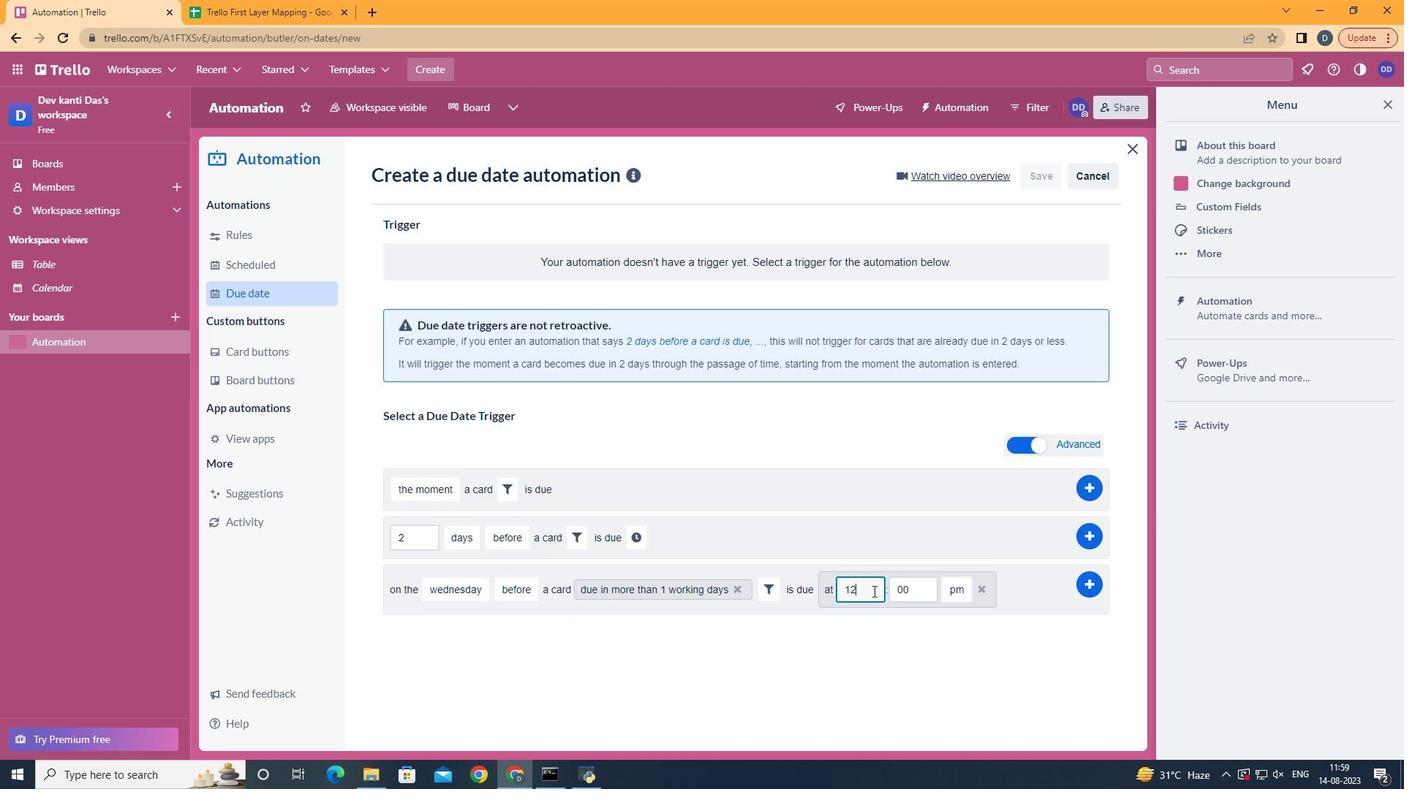 
Action: Mouse moved to (868, 590)
Screenshot: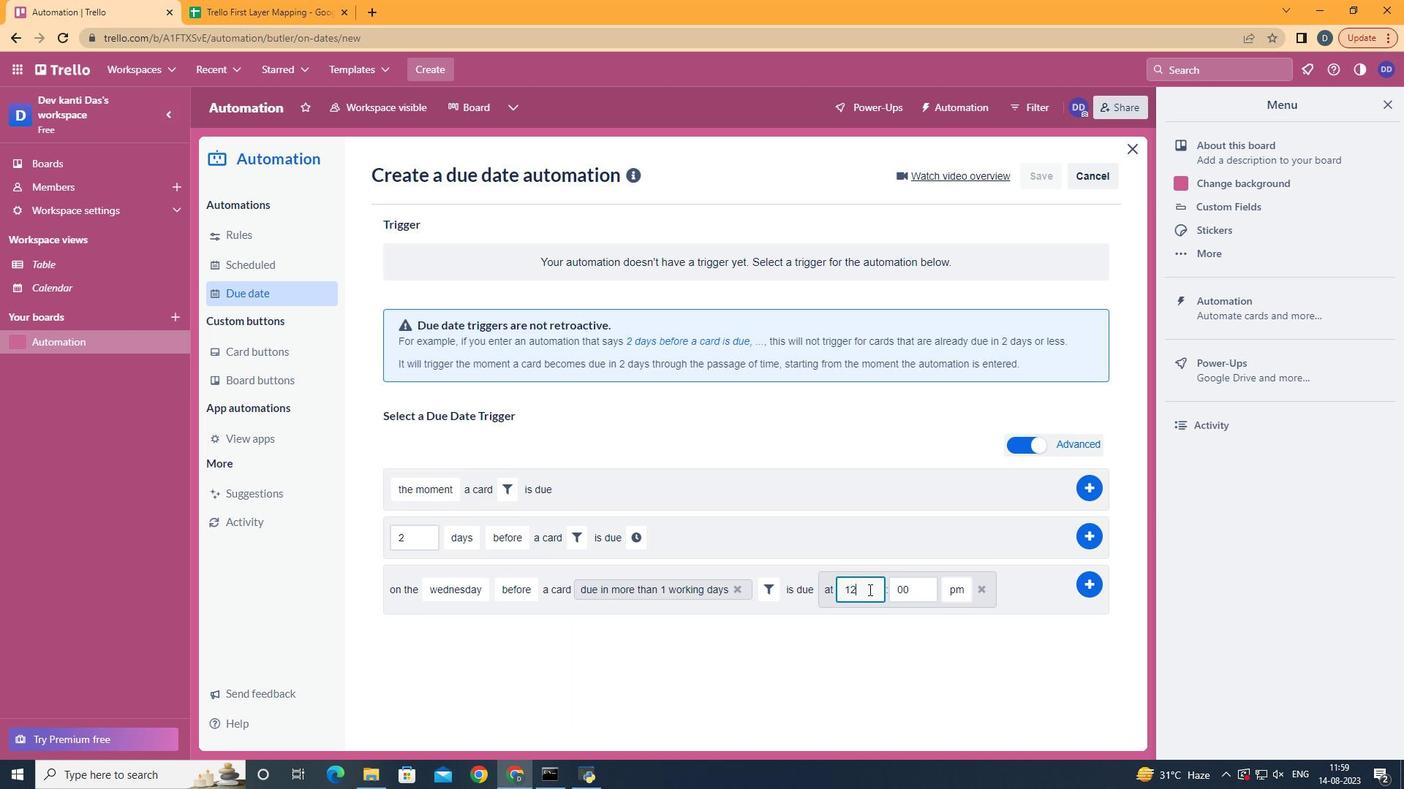 
Action: Key pressed <Key.backspace>1
Screenshot: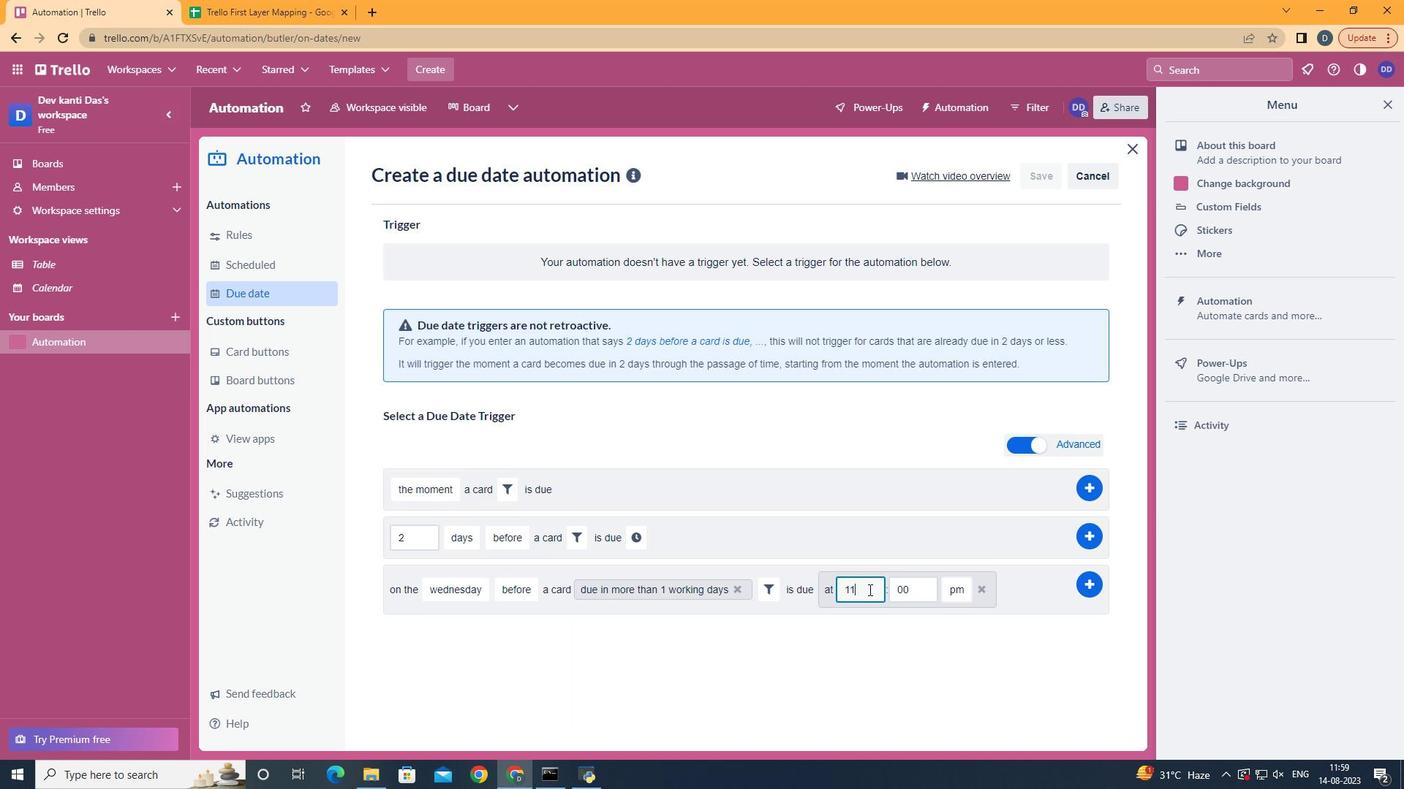 
Action: Mouse moved to (958, 612)
Screenshot: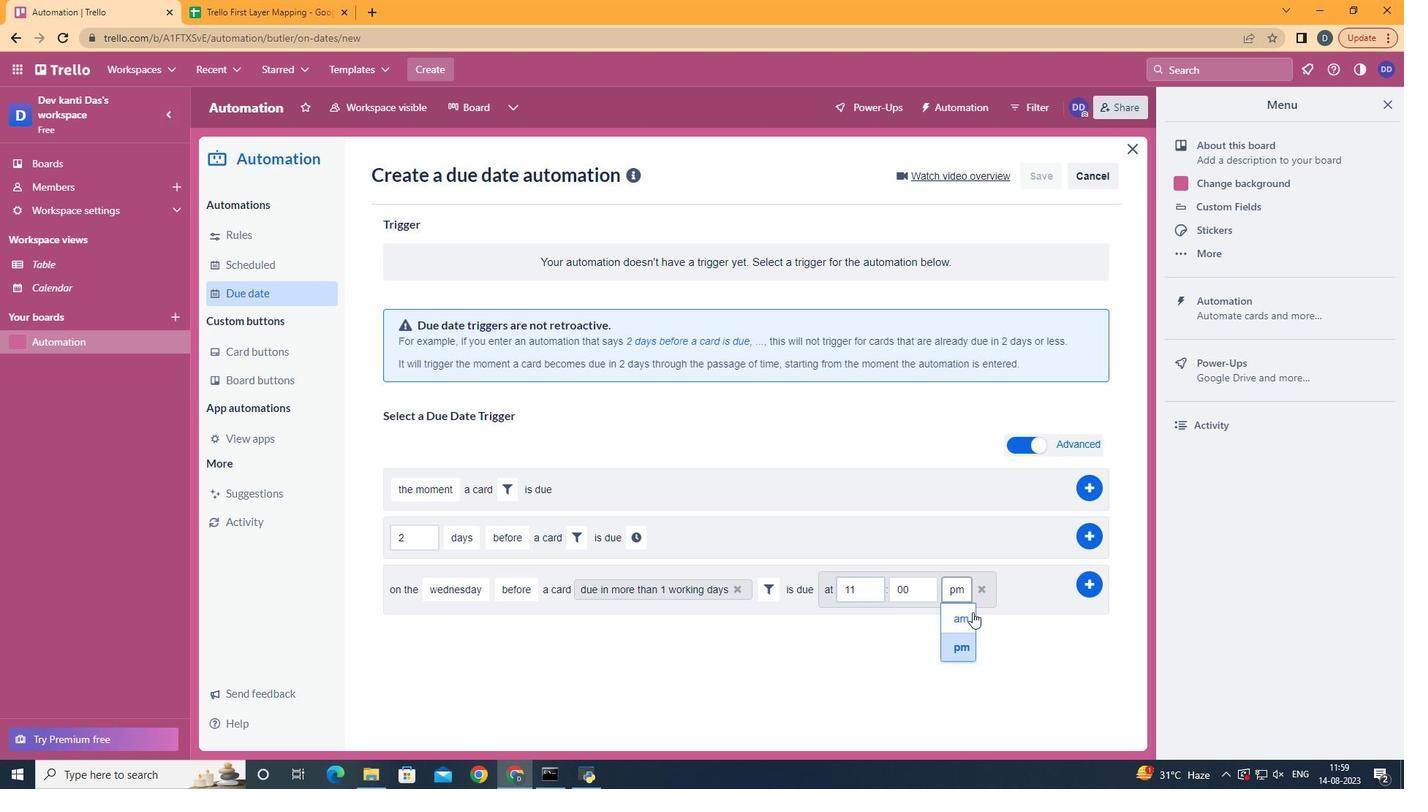 
Action: Mouse pressed left at (958, 612)
Screenshot: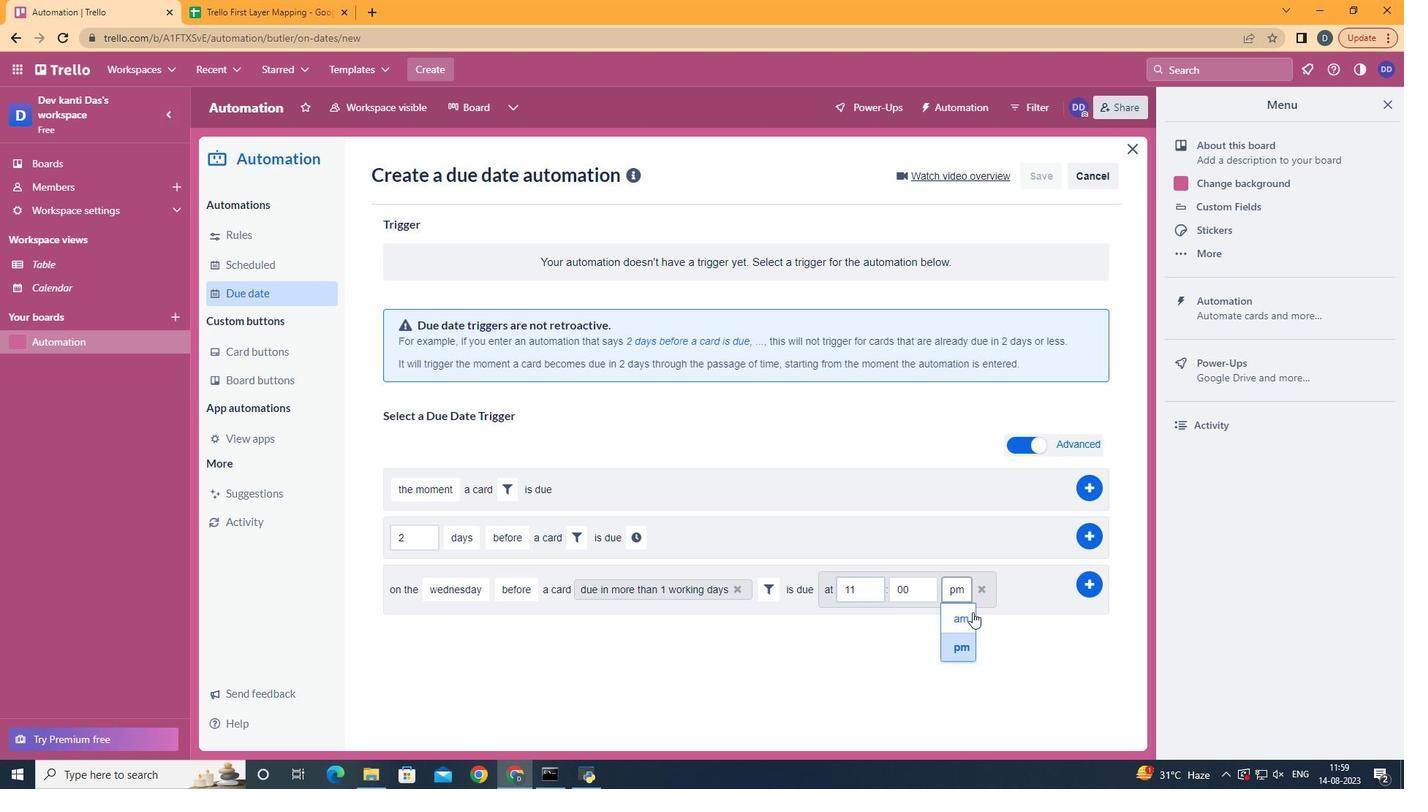 
Action: Mouse moved to (1090, 586)
Screenshot: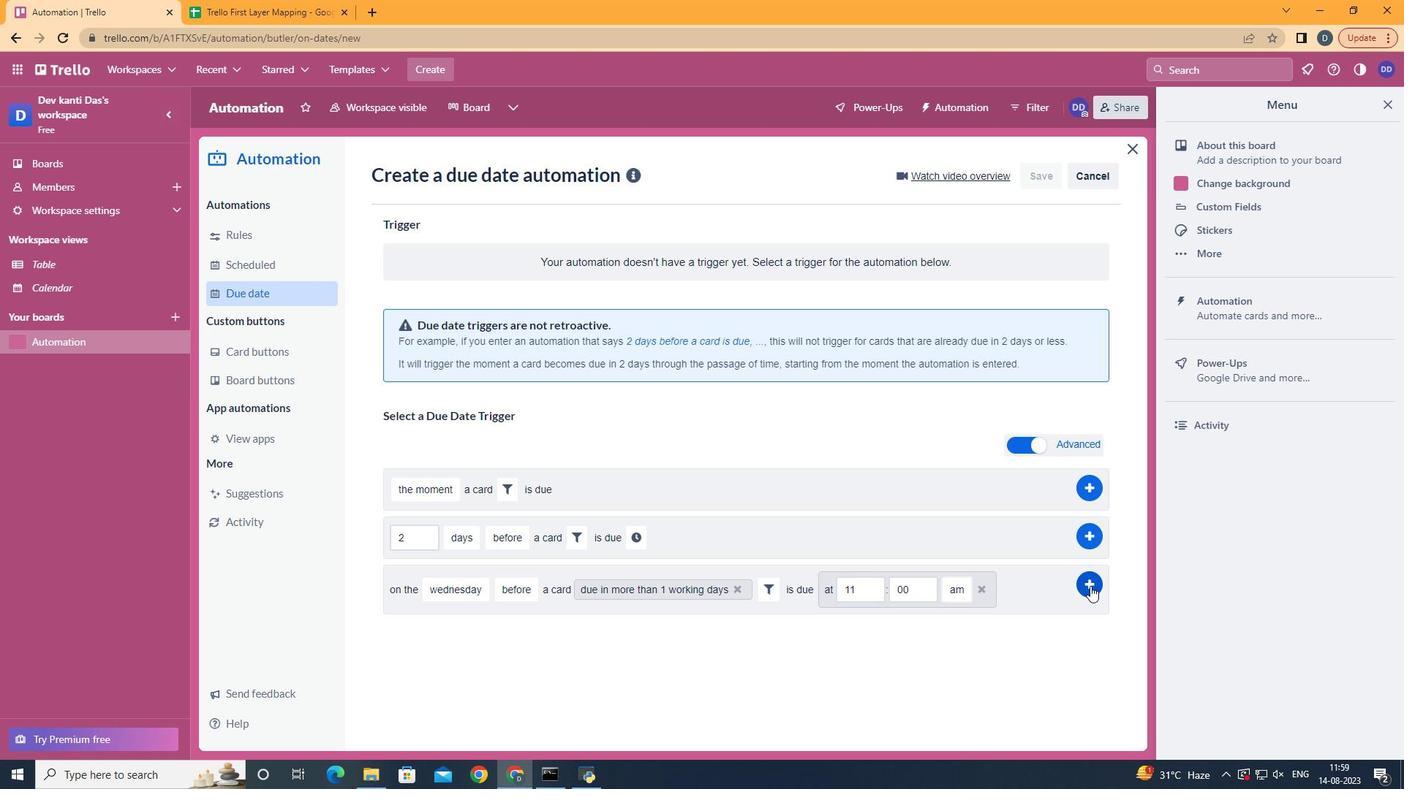 
Action: Mouse pressed left at (1090, 586)
Screenshot: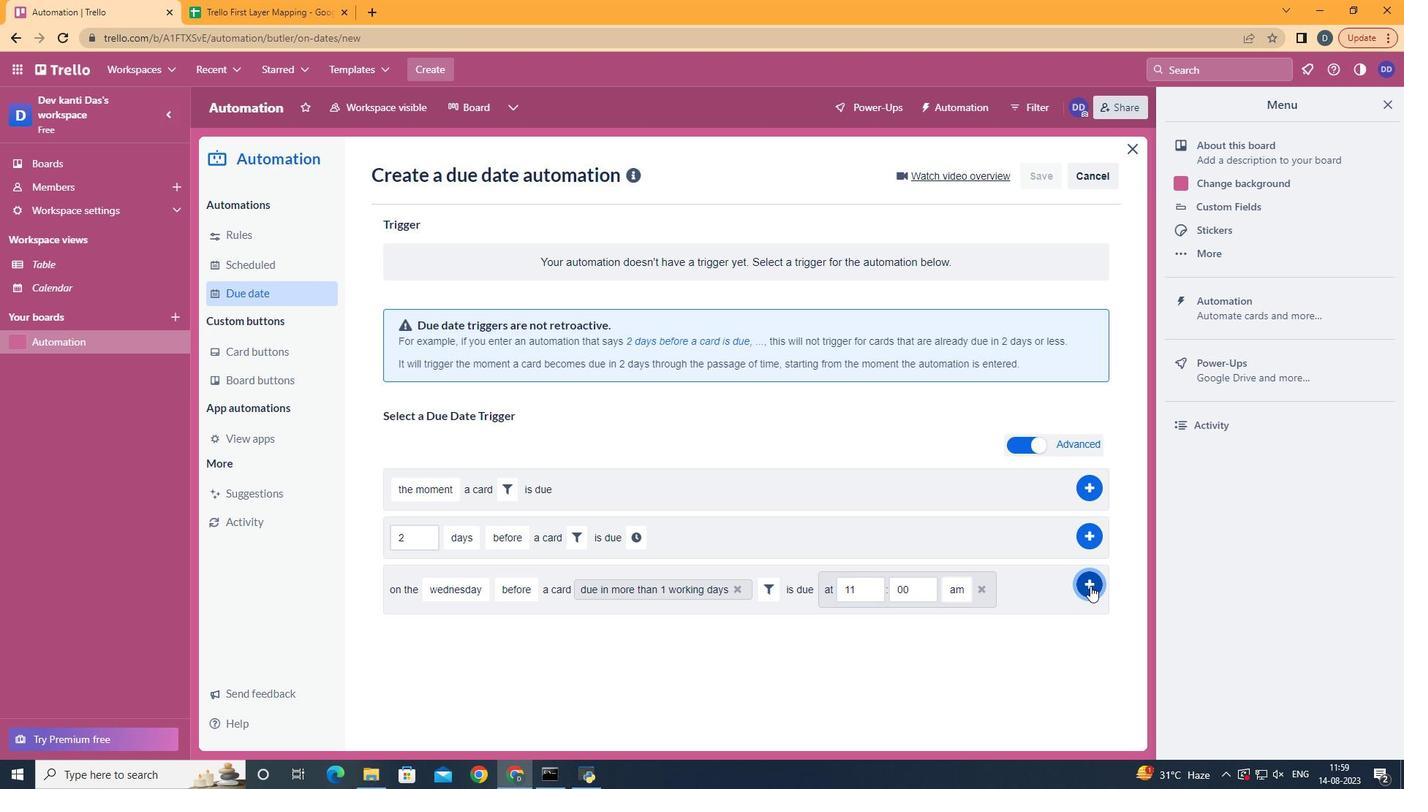 
